 Task: Open Card Accessibility Testing Review in Board Content Marketing E-learning Course Creation and Promotion Strategy to Workspace Business Coaching Services and add a team member Softage.1@softage.net, a label Blue, a checklist Smart City Development, an attachment from your computer, a color Blue and finally, add a card description 'Conduct team training session on active listening and empathy' and a comment 'Given the potential impact of this task on our company culture and values, let us ensure that we approach it with a sense of inclusivity and diversity.'. Add a start date 'Jan 09, 1900' with a due date 'Jan 16, 1900'
Action: Mouse moved to (65, 305)
Screenshot: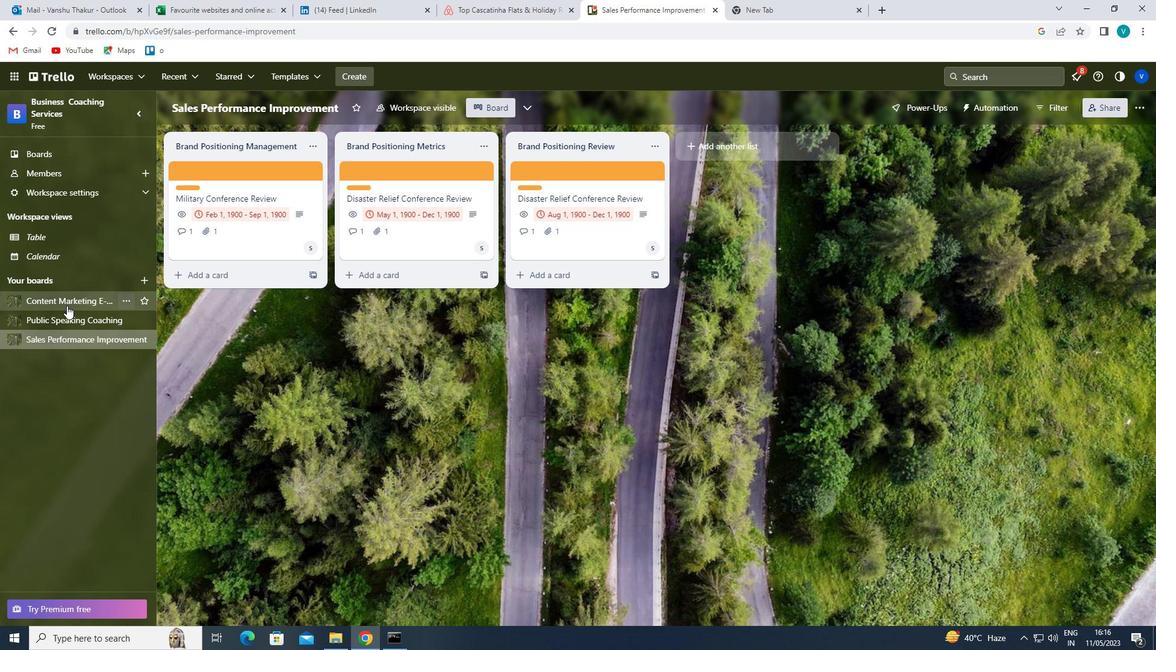 
Action: Mouse pressed left at (65, 305)
Screenshot: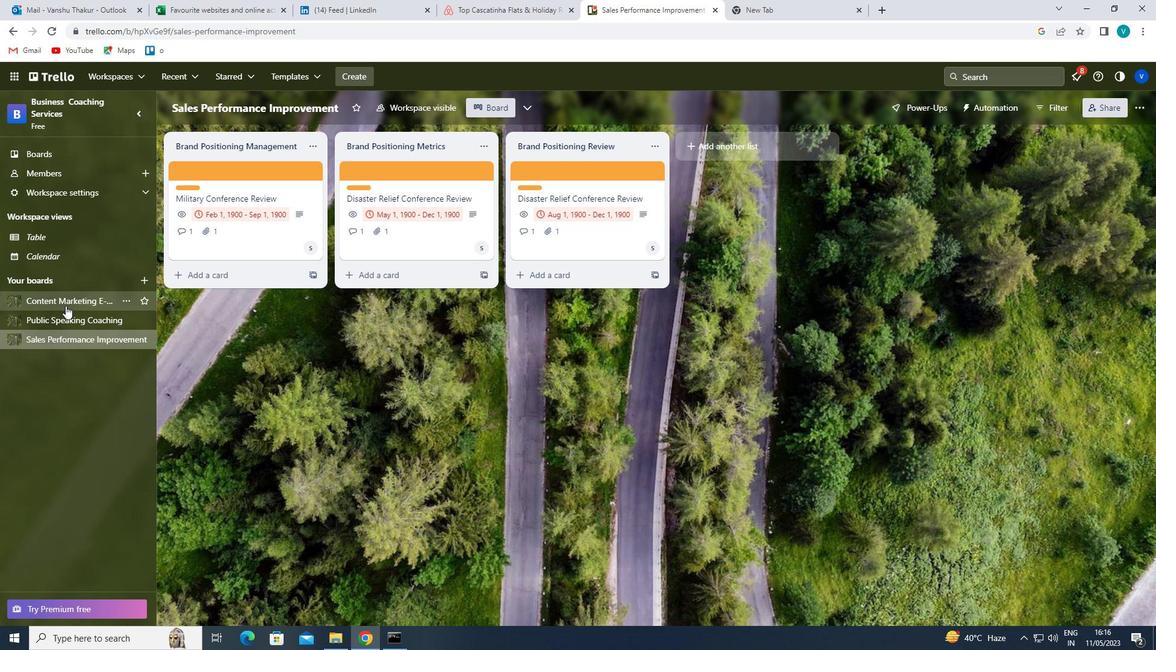 
Action: Mouse moved to (587, 169)
Screenshot: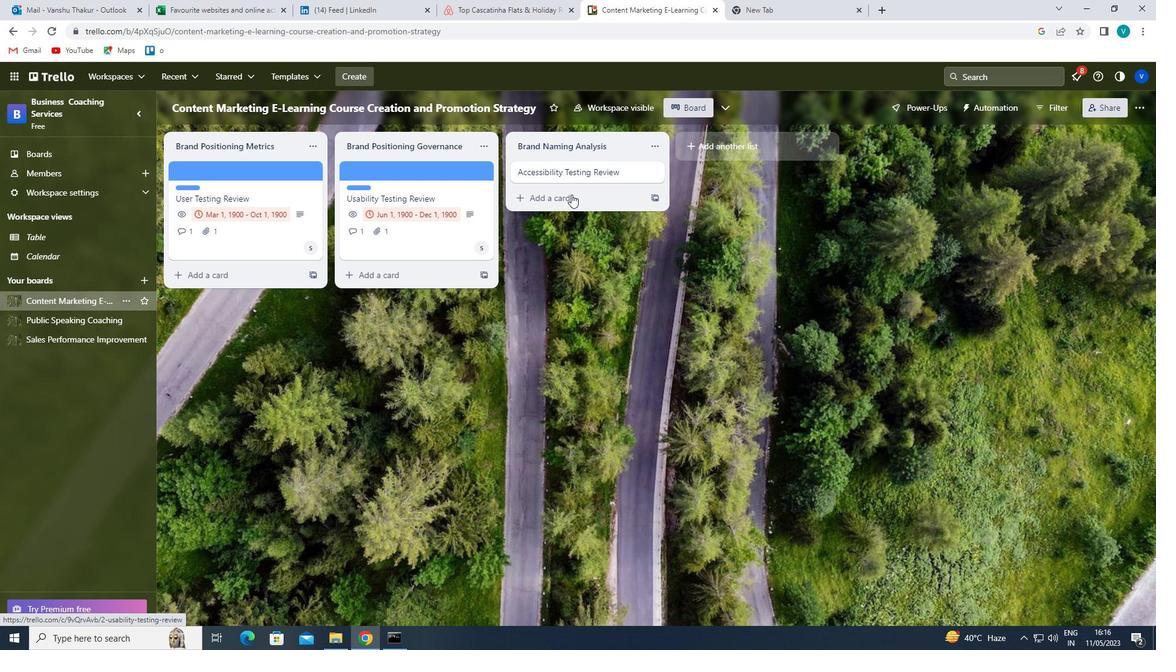 
Action: Mouse pressed left at (587, 169)
Screenshot: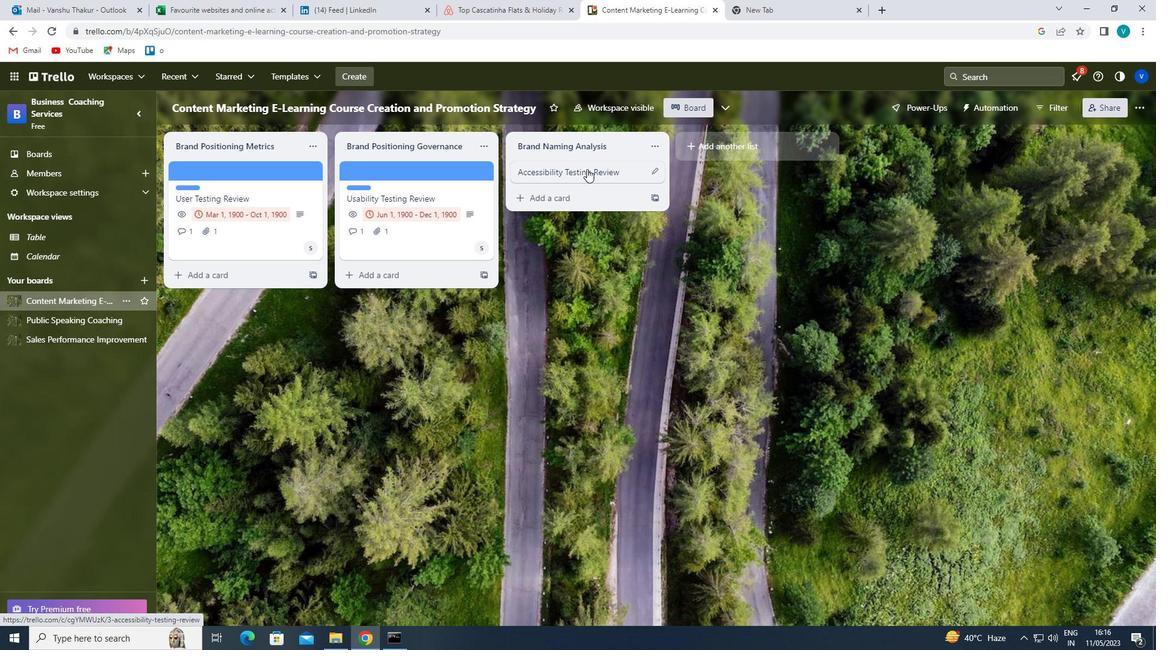 
Action: Mouse moved to (729, 210)
Screenshot: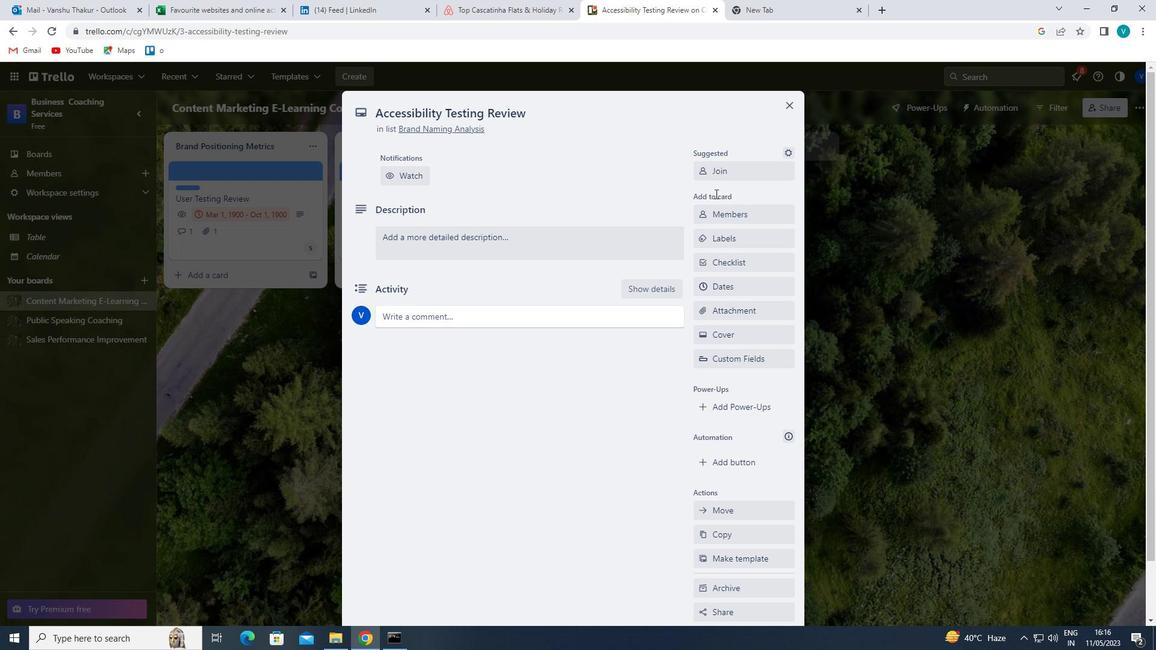
Action: Mouse pressed left at (729, 210)
Screenshot: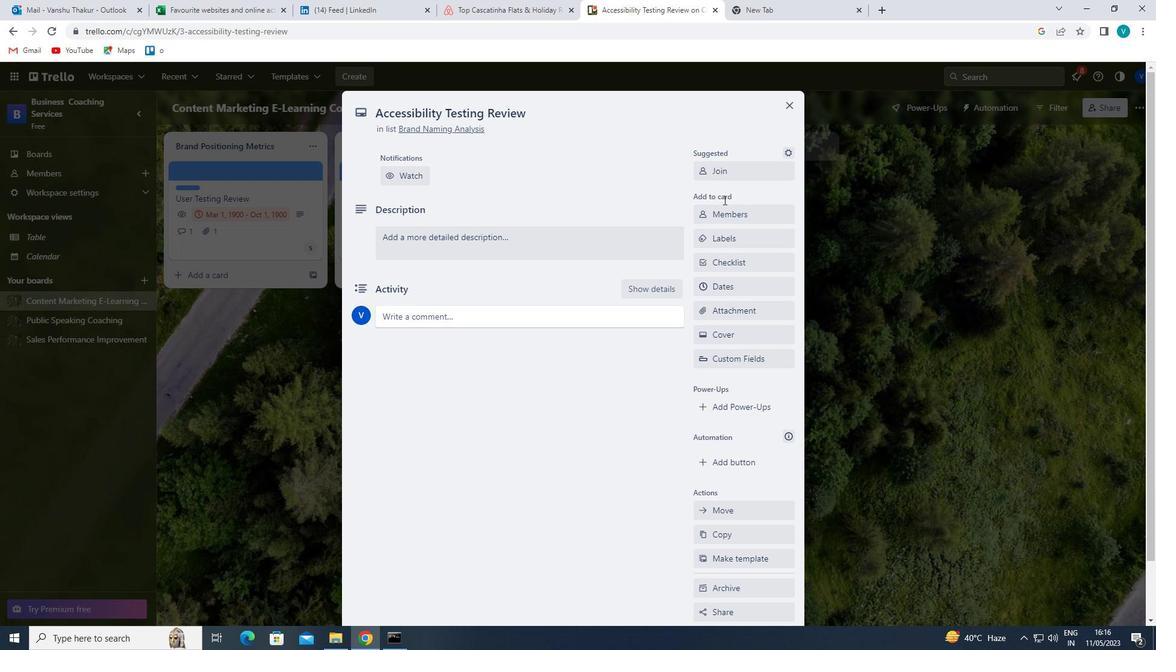 
Action: Mouse moved to (732, 270)
Screenshot: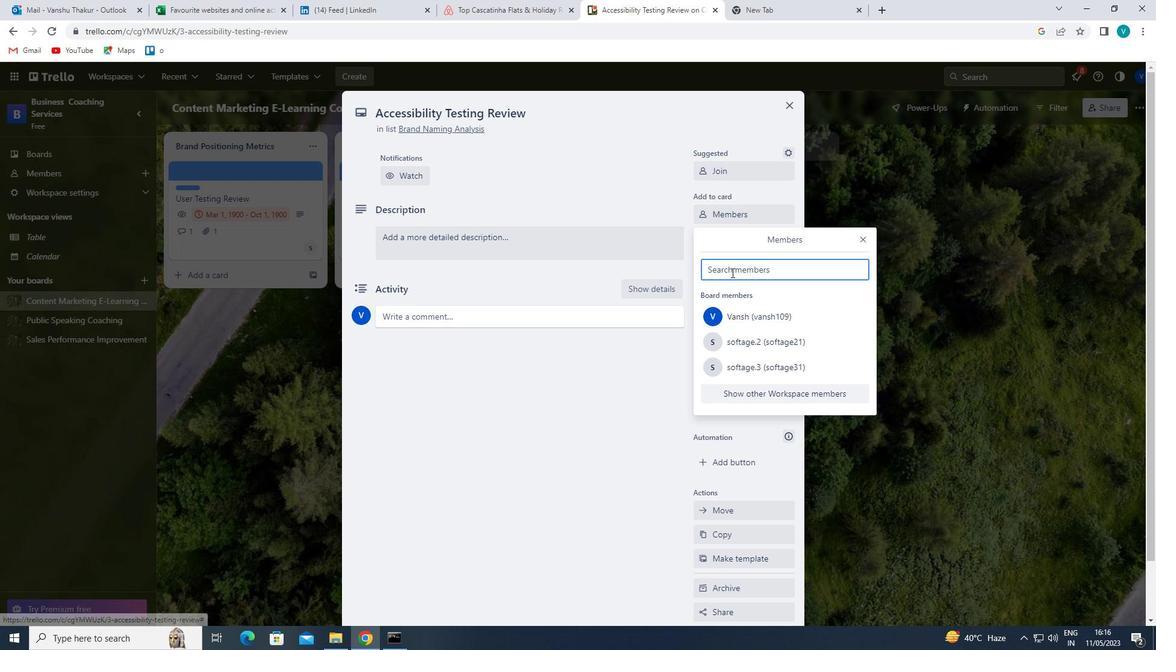 
Action: Mouse pressed left at (732, 270)
Screenshot: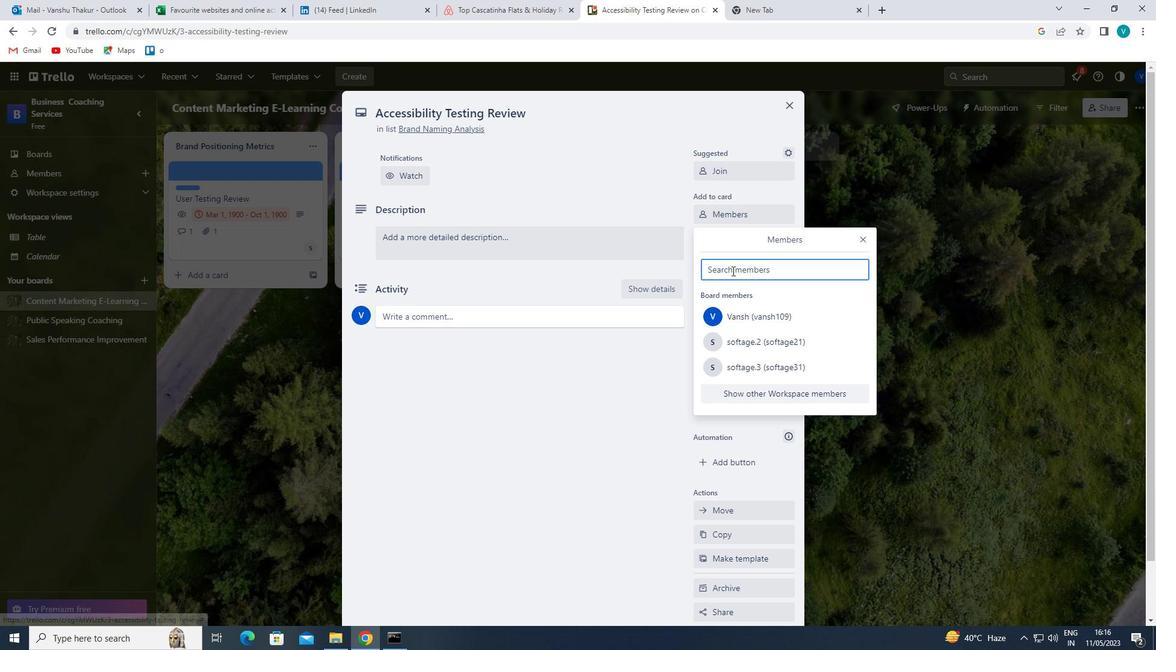 
Action: Key pressed <Key.shift>SOFTAGE
Screenshot: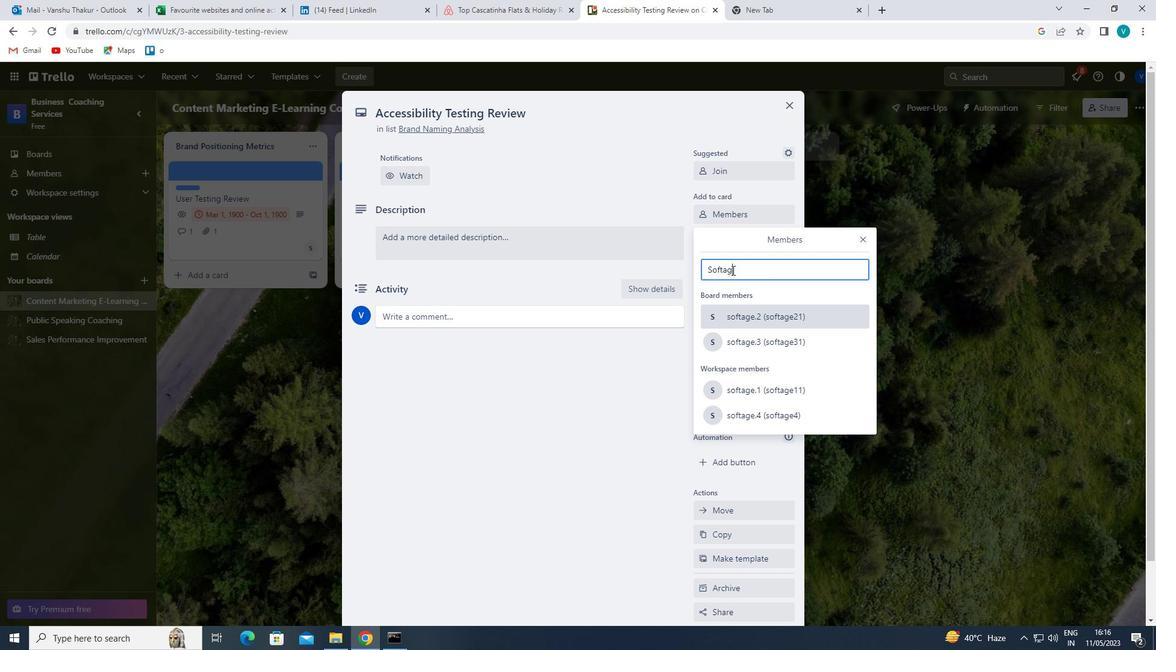 
Action: Mouse moved to (770, 389)
Screenshot: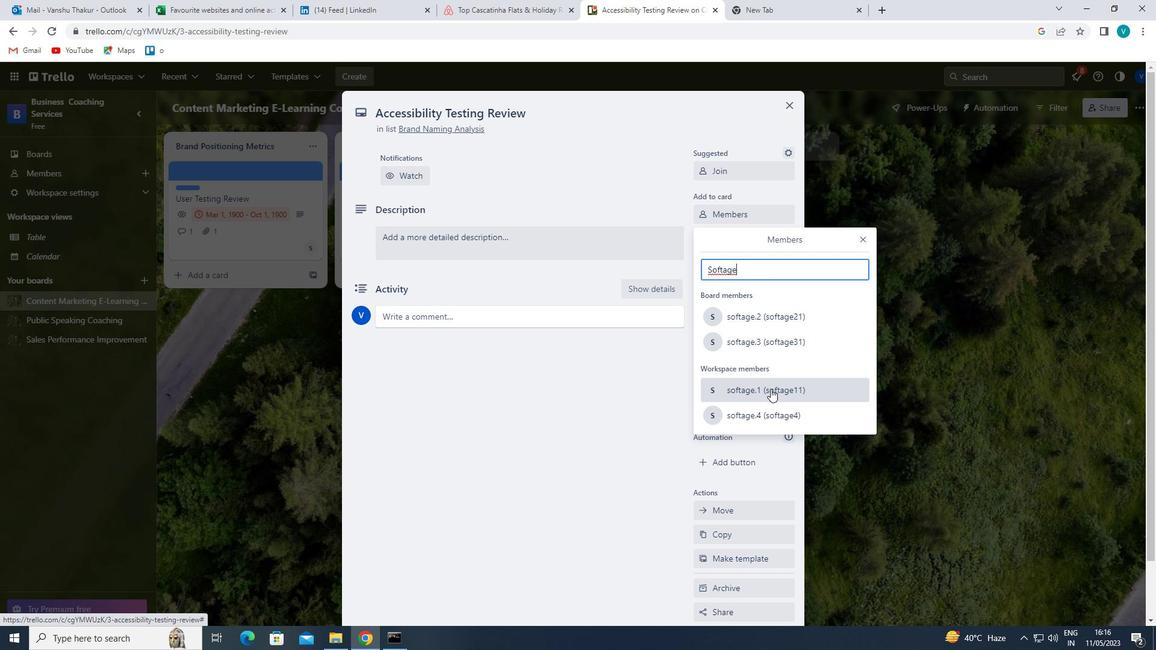 
Action: Mouse pressed left at (770, 389)
Screenshot: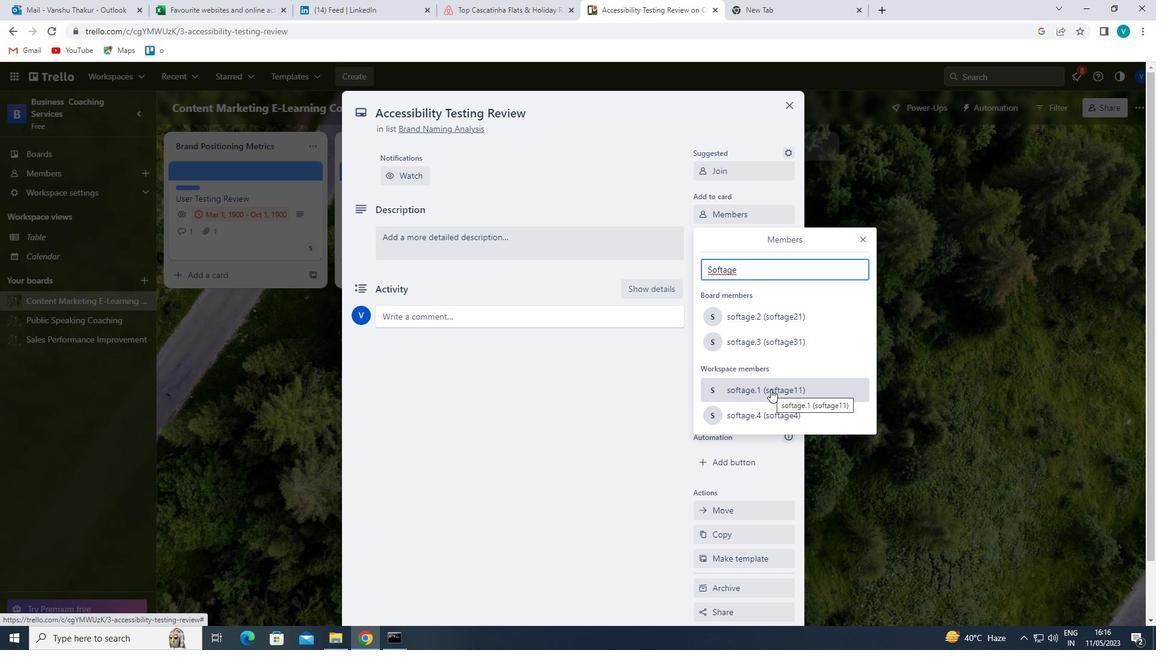 
Action: Mouse moved to (860, 234)
Screenshot: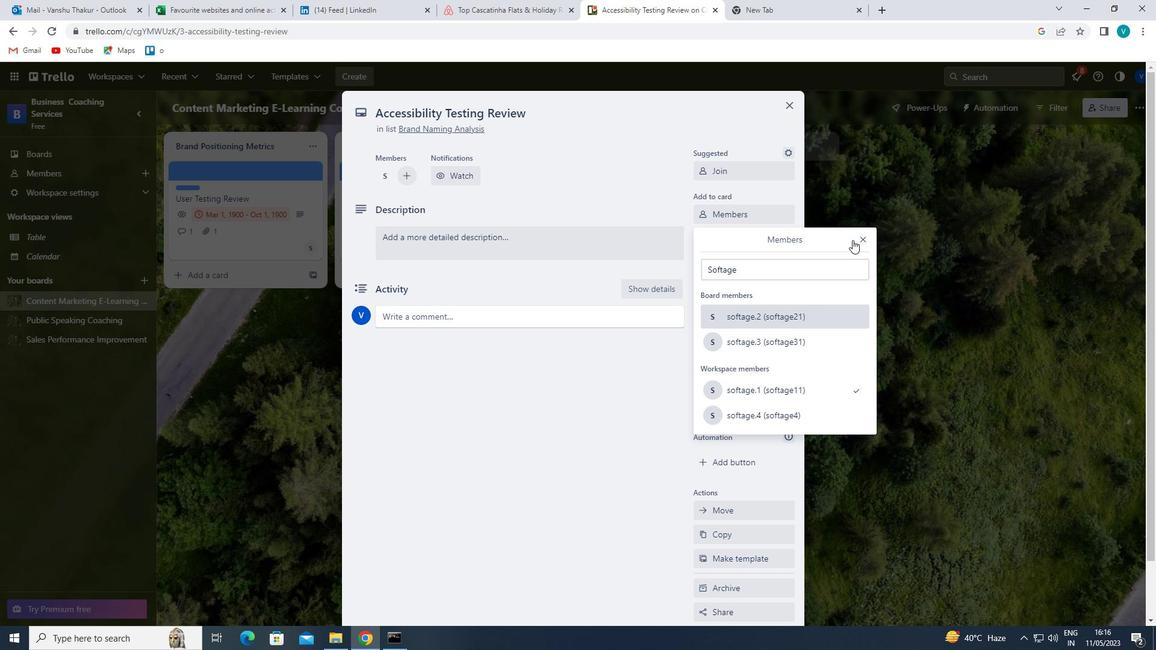 
Action: Mouse pressed left at (860, 234)
Screenshot: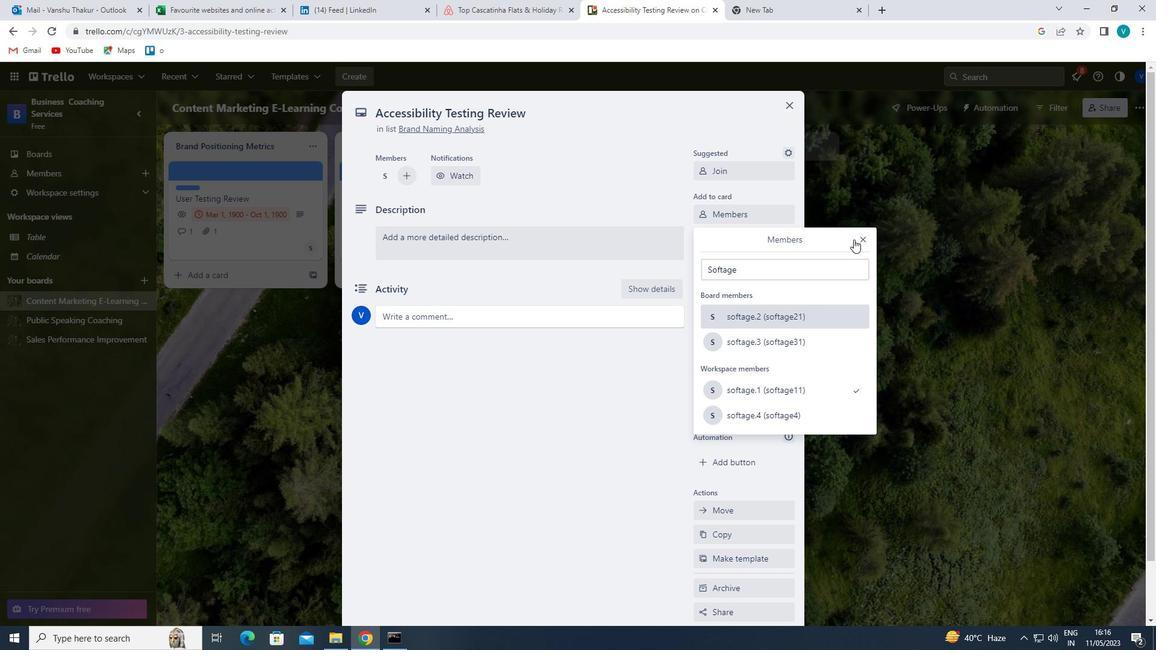 
Action: Mouse moved to (753, 243)
Screenshot: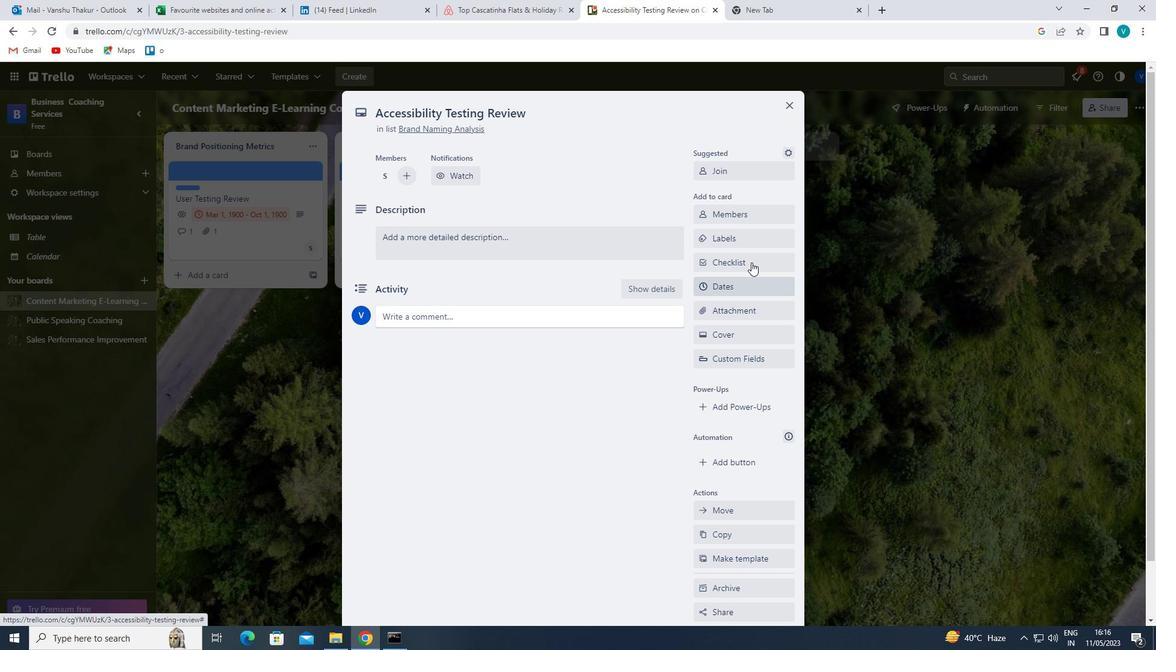 
Action: Mouse pressed left at (753, 243)
Screenshot: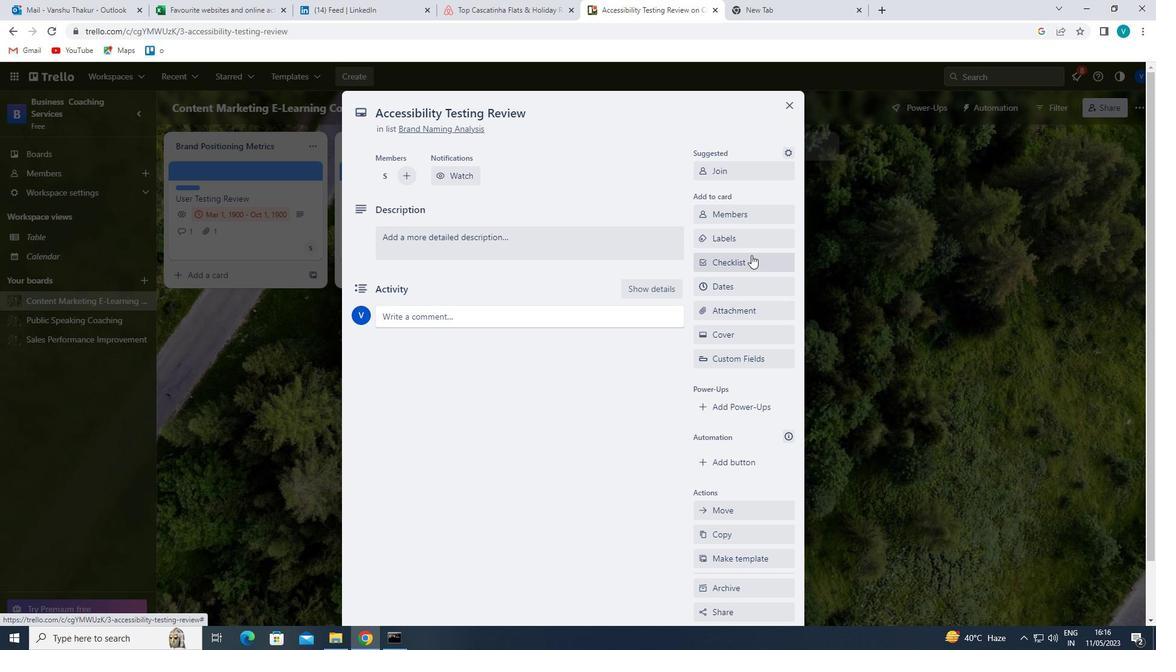 
Action: Mouse moved to (765, 438)
Screenshot: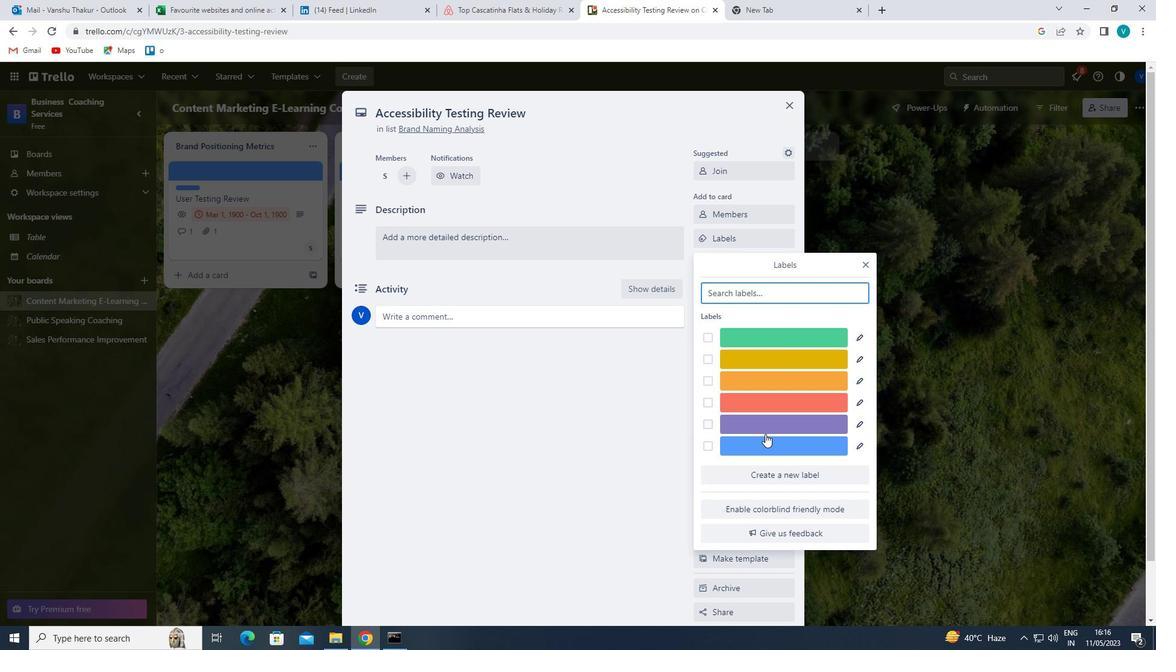 
Action: Mouse pressed left at (765, 438)
Screenshot: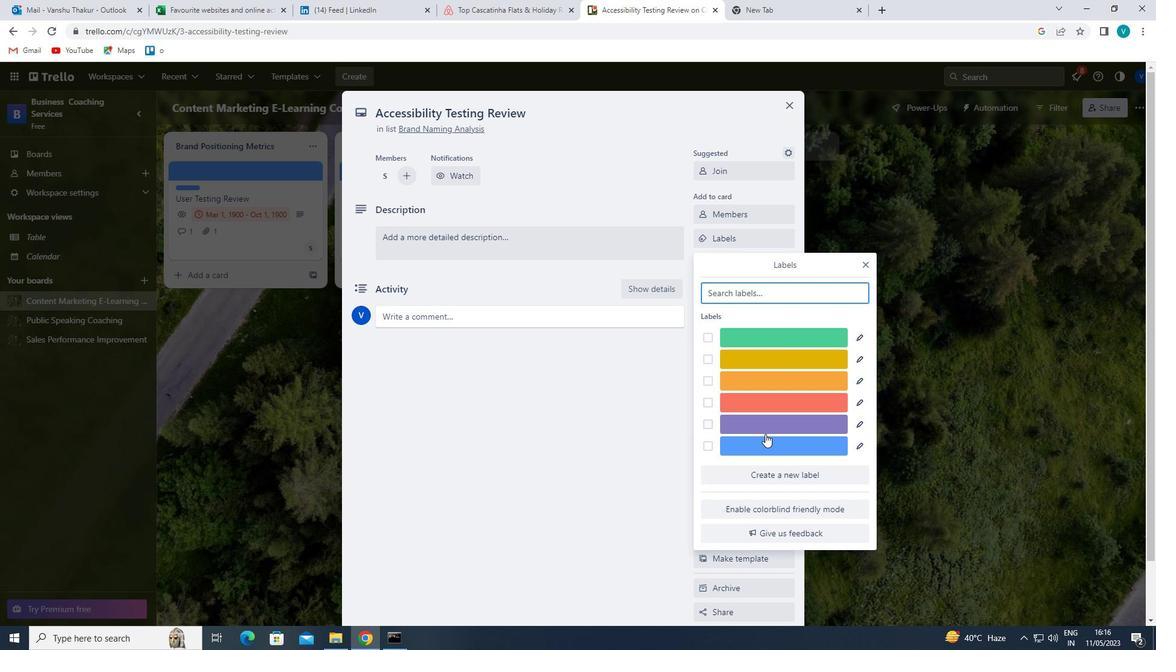 
Action: Mouse moved to (865, 264)
Screenshot: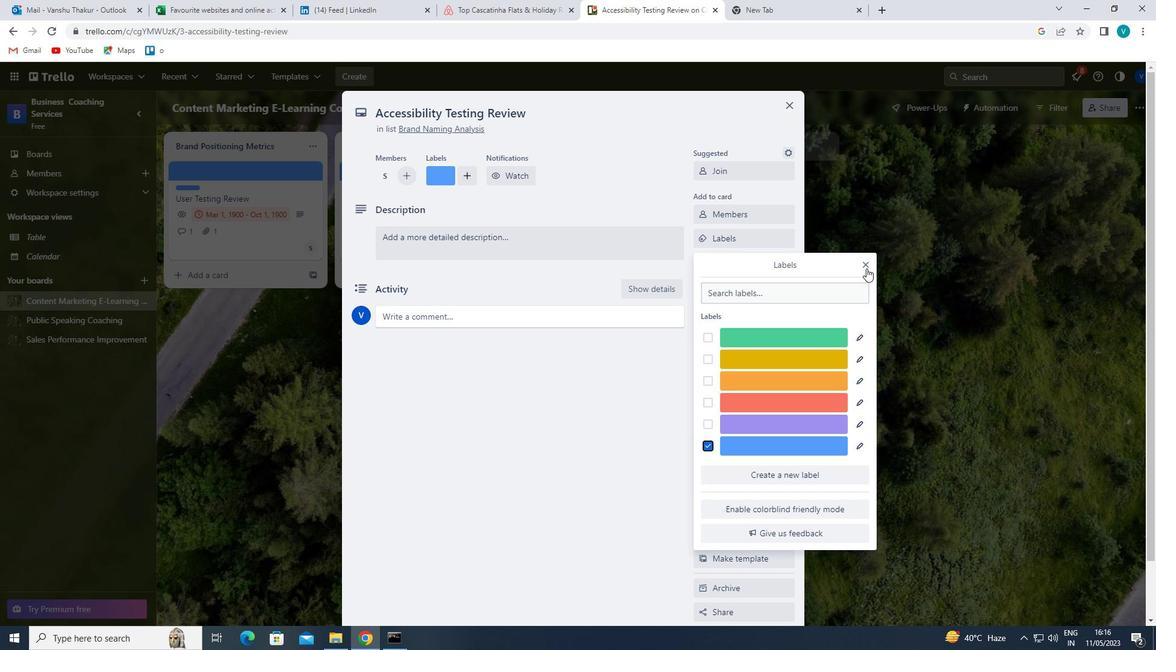 
Action: Mouse pressed left at (865, 264)
Screenshot: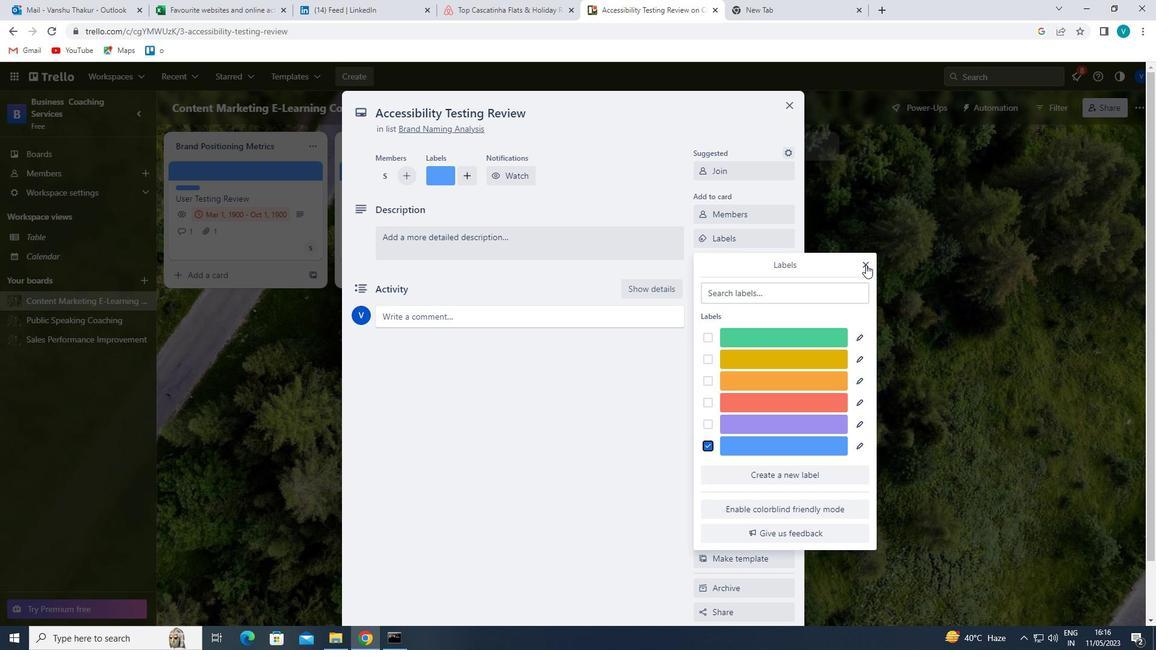 
Action: Mouse moved to (764, 264)
Screenshot: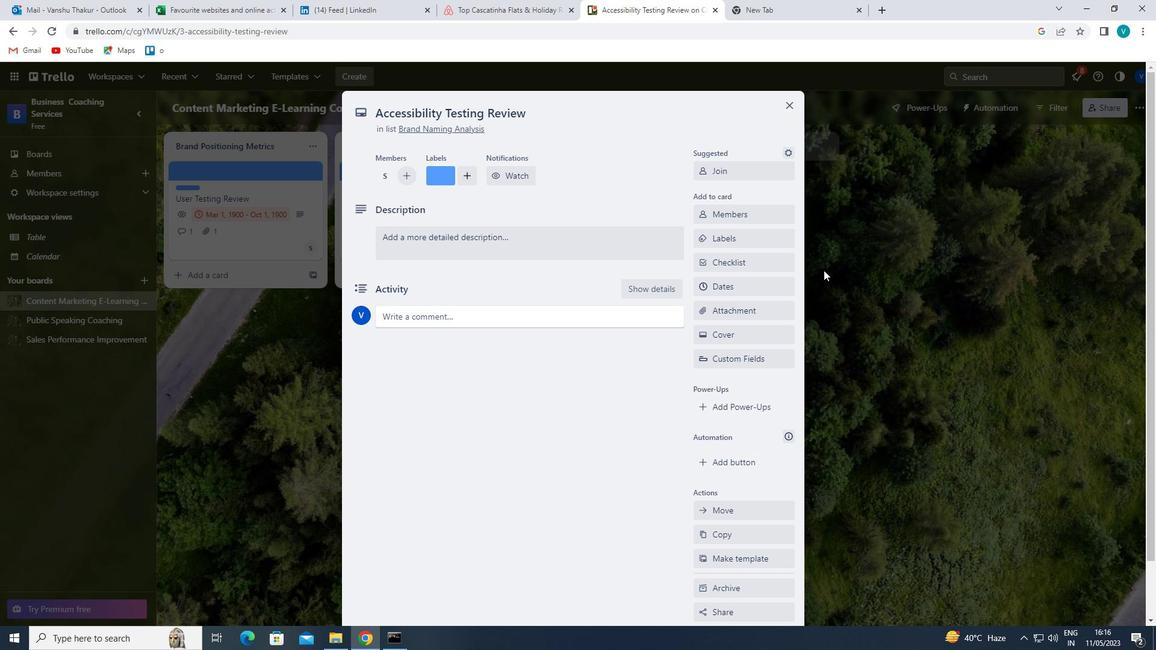 
Action: Mouse pressed left at (764, 264)
Screenshot: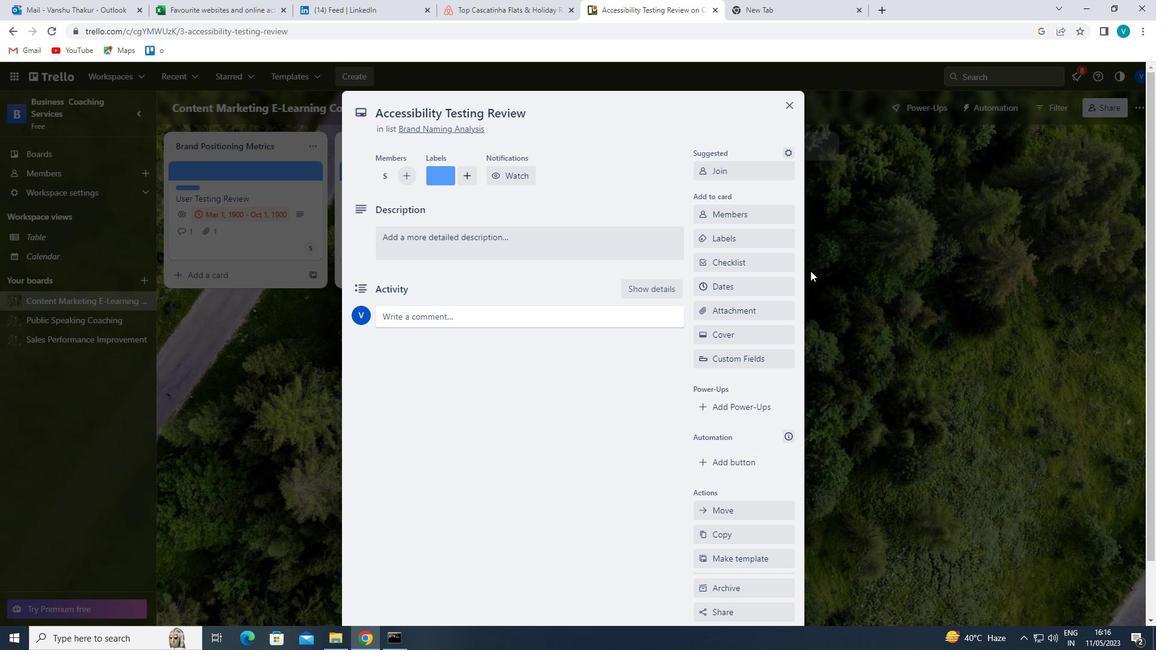 
Action: Mouse moved to (751, 311)
Screenshot: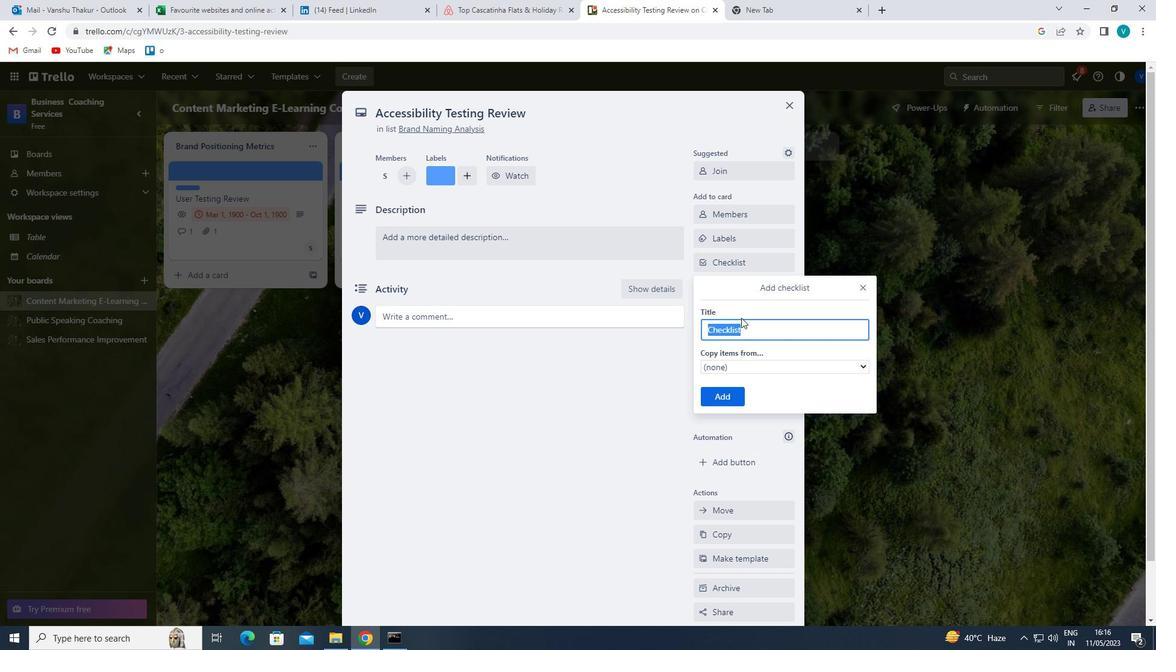 
Action: Key pressed <Key.shift>SMART
Screenshot: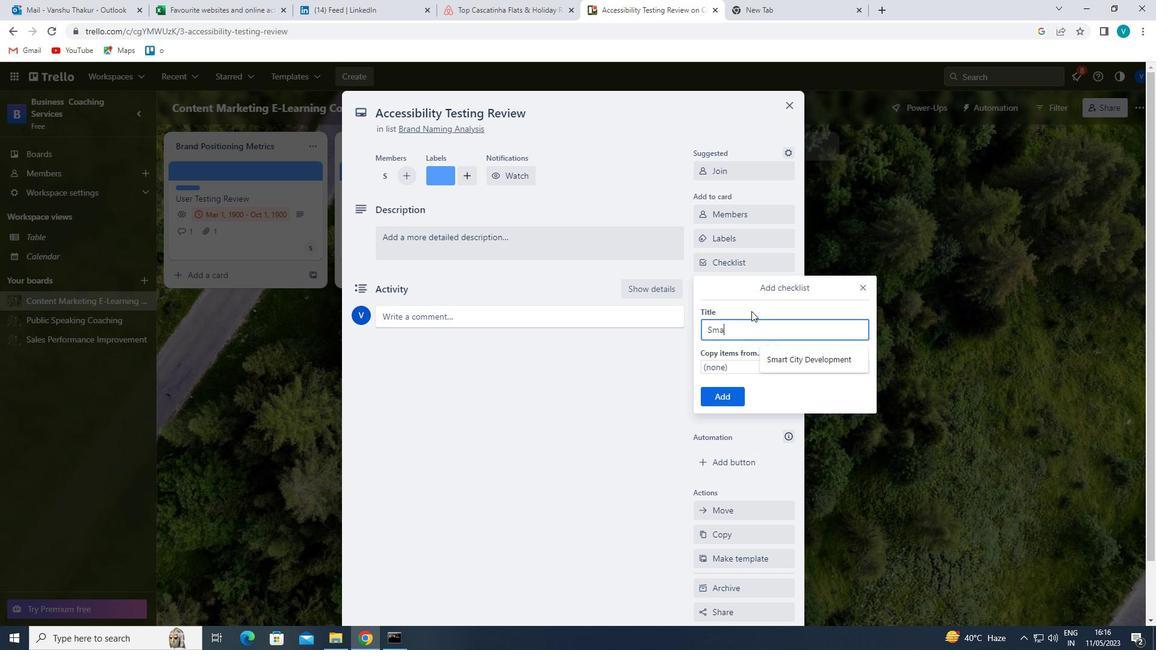
Action: Mouse moved to (786, 355)
Screenshot: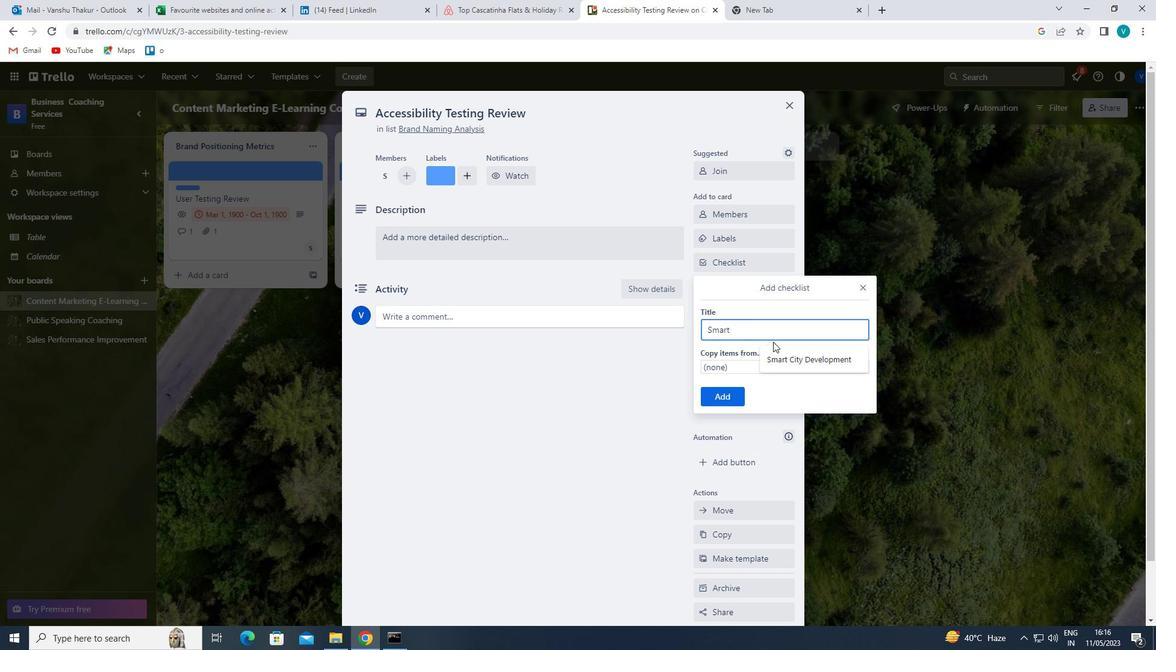 
Action: Mouse pressed left at (786, 355)
Screenshot: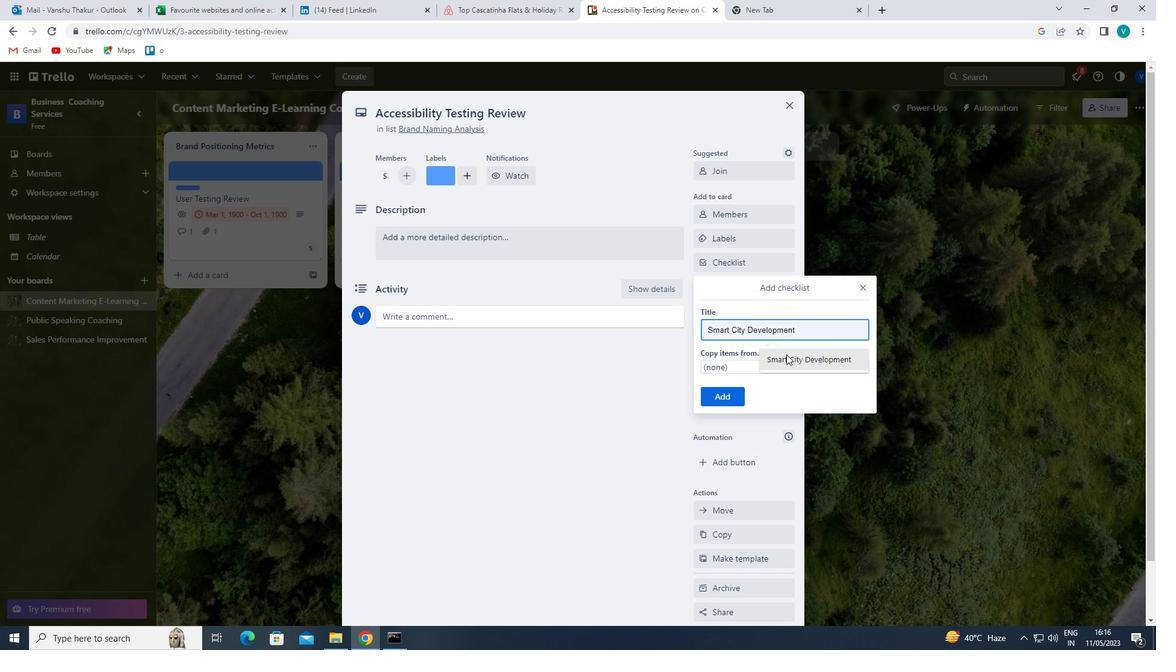 
Action: Mouse moved to (732, 400)
Screenshot: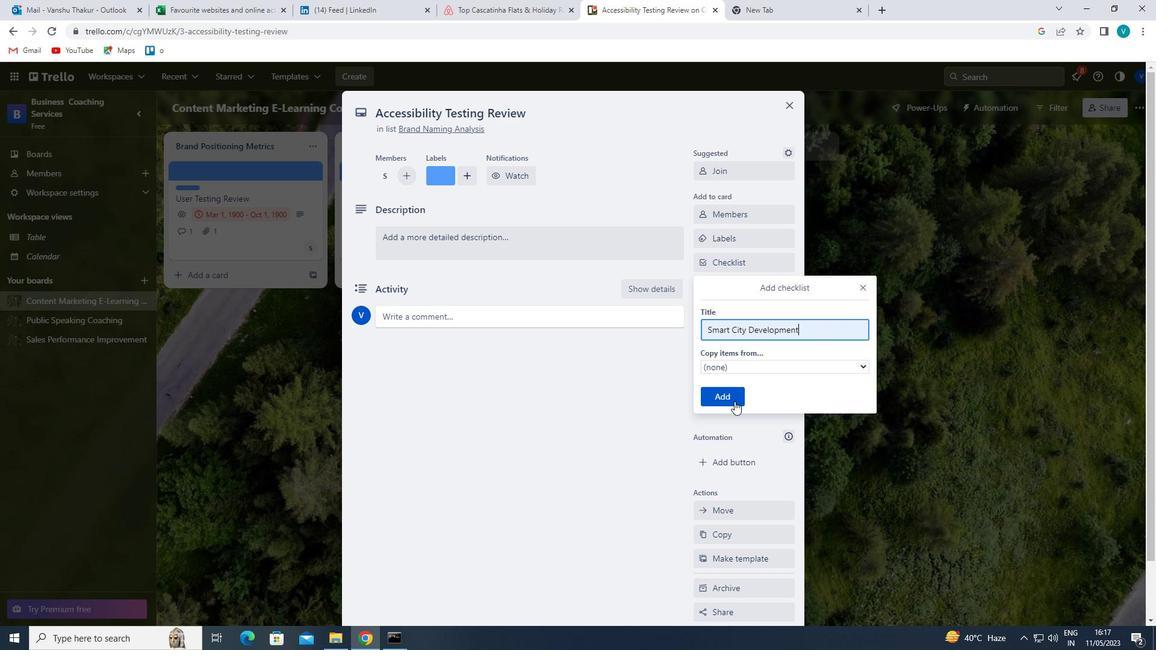 
Action: Mouse pressed left at (732, 400)
Screenshot: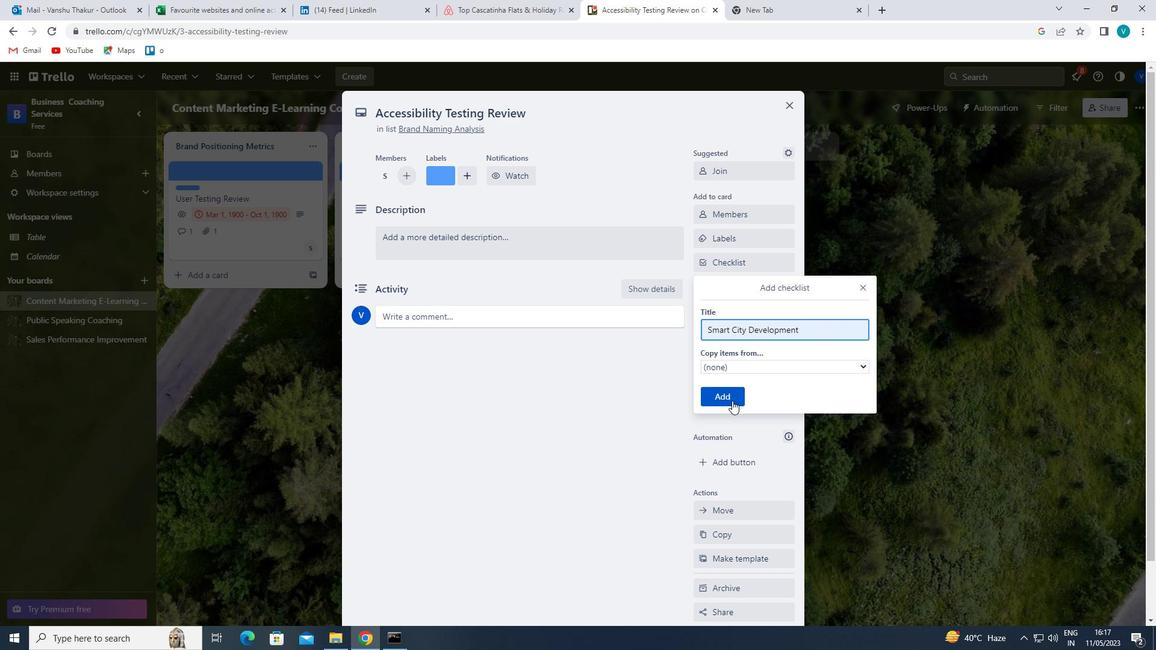 
Action: Mouse moved to (732, 312)
Screenshot: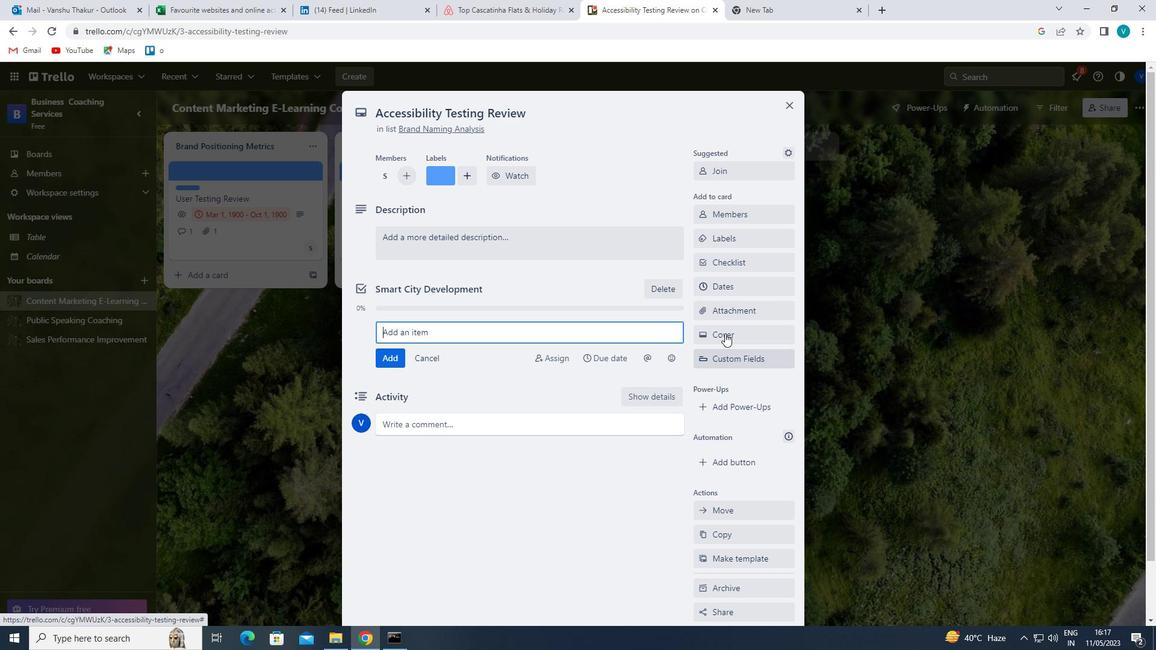 
Action: Mouse pressed left at (732, 312)
Screenshot: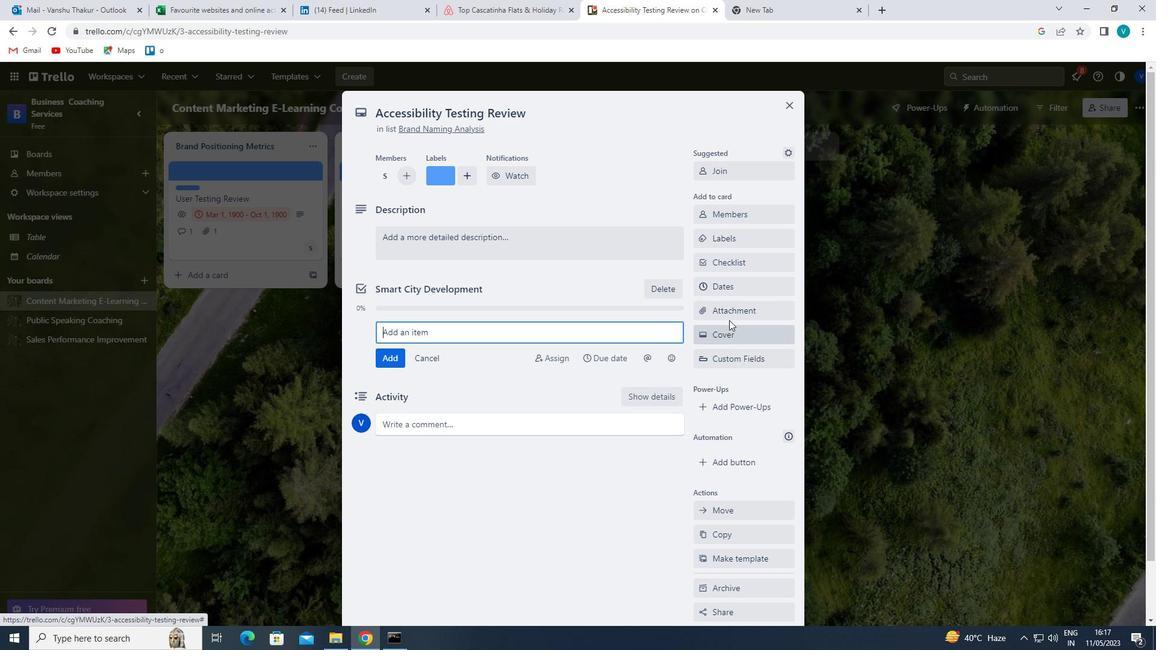 
Action: Mouse moved to (721, 360)
Screenshot: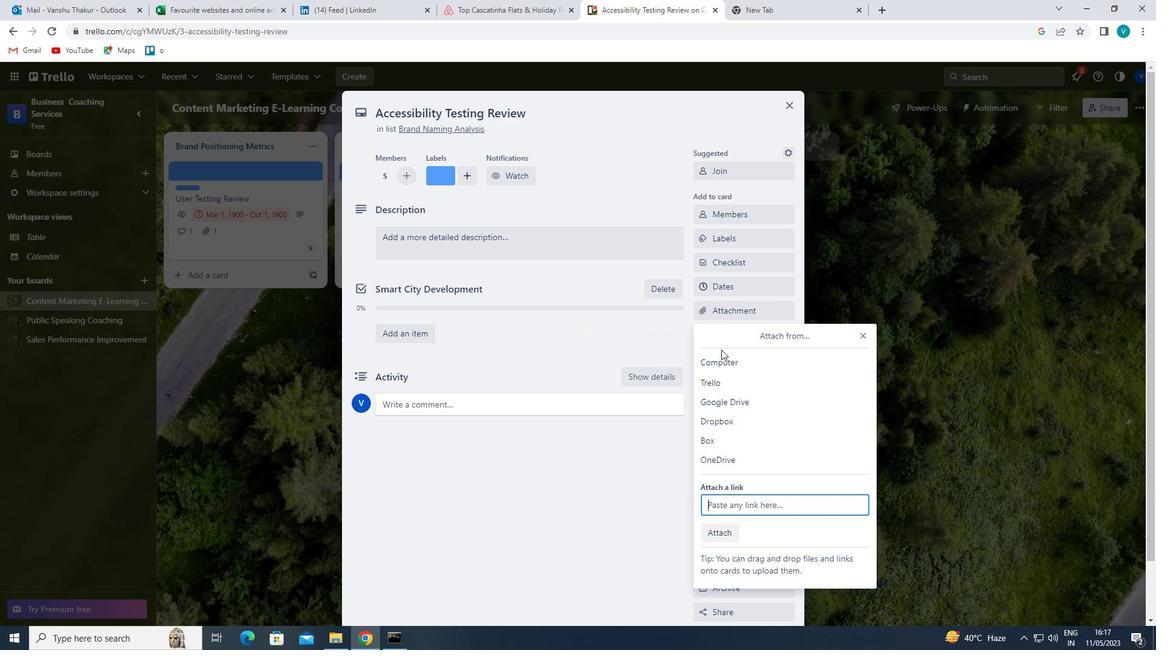 
Action: Mouse pressed left at (721, 360)
Screenshot: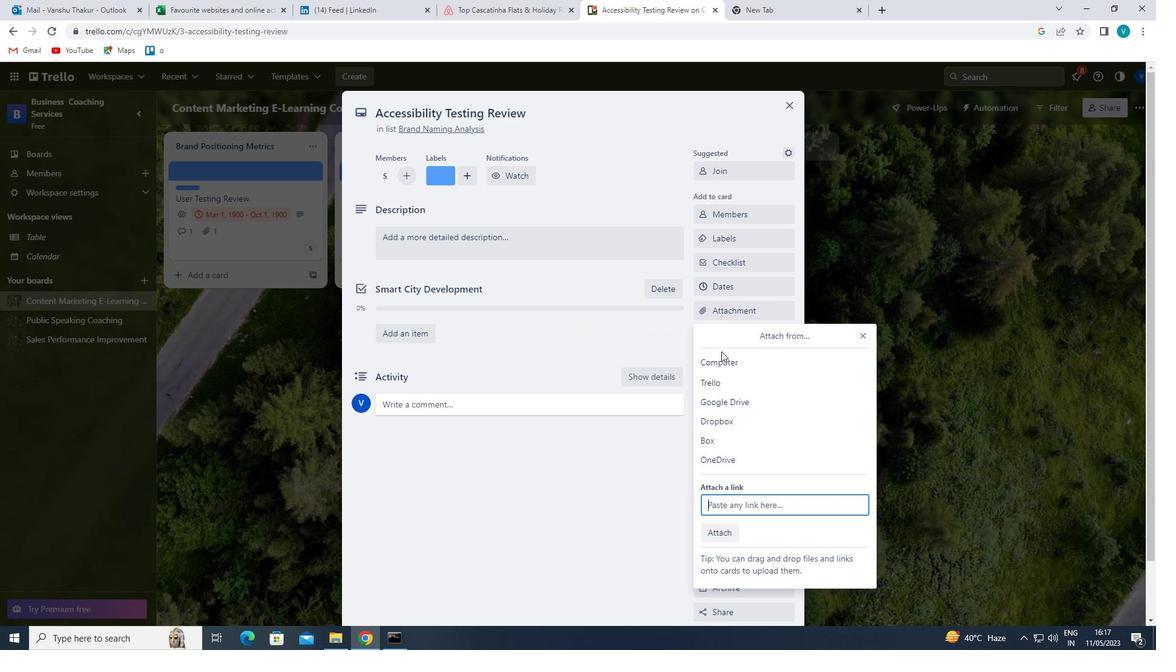 
Action: Mouse moved to (237, 182)
Screenshot: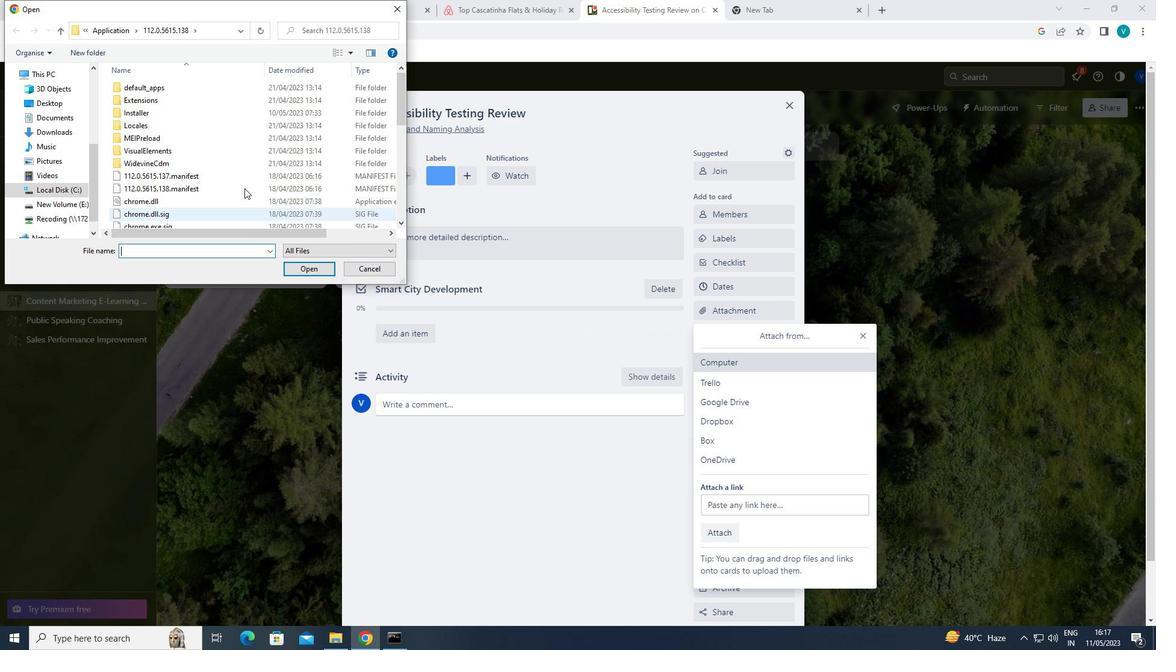
Action: Mouse scrolled (237, 181) with delta (0, 0)
Screenshot: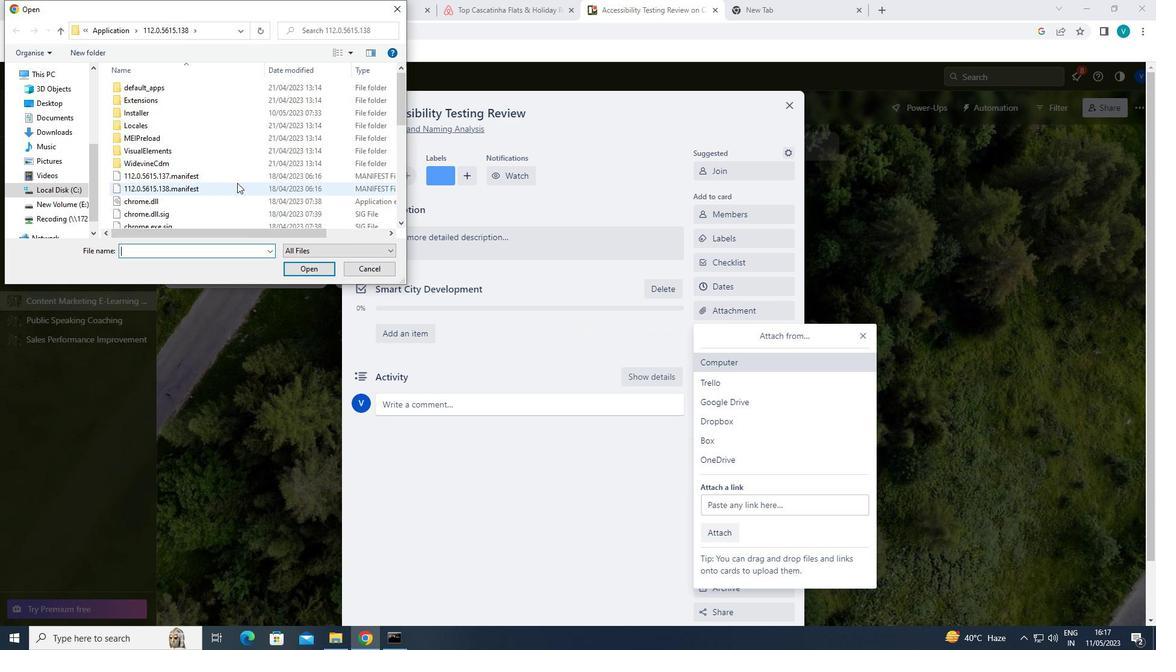 
Action: Mouse moved to (237, 183)
Screenshot: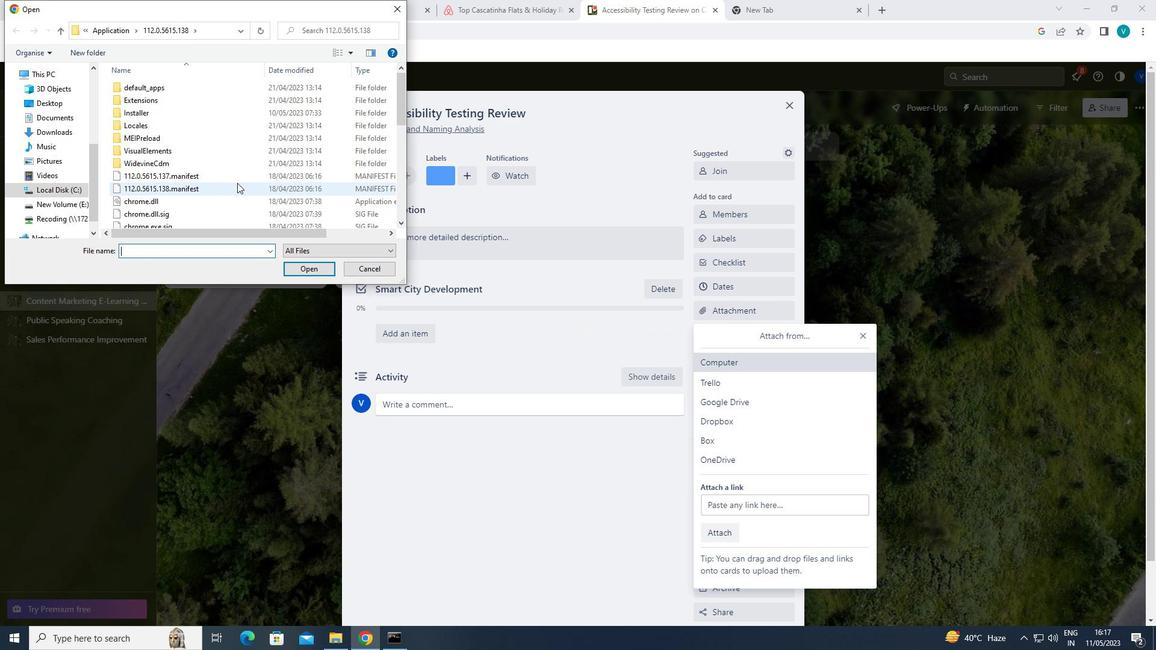 
Action: Mouse pressed left at (237, 183)
Screenshot: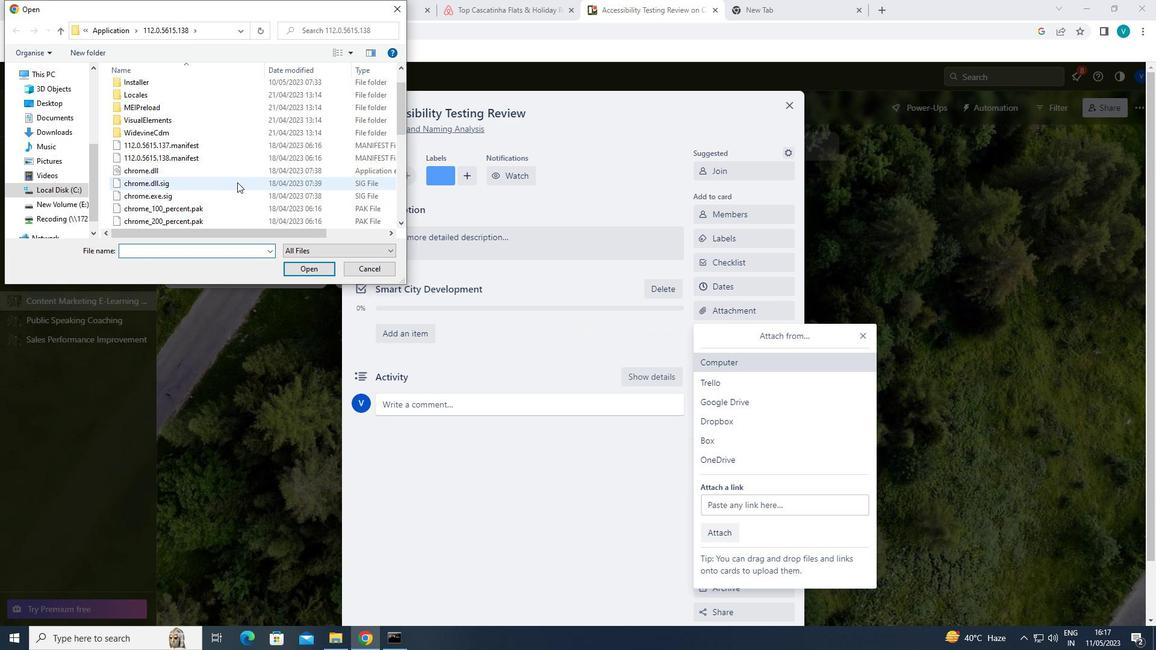 
Action: Mouse moved to (296, 267)
Screenshot: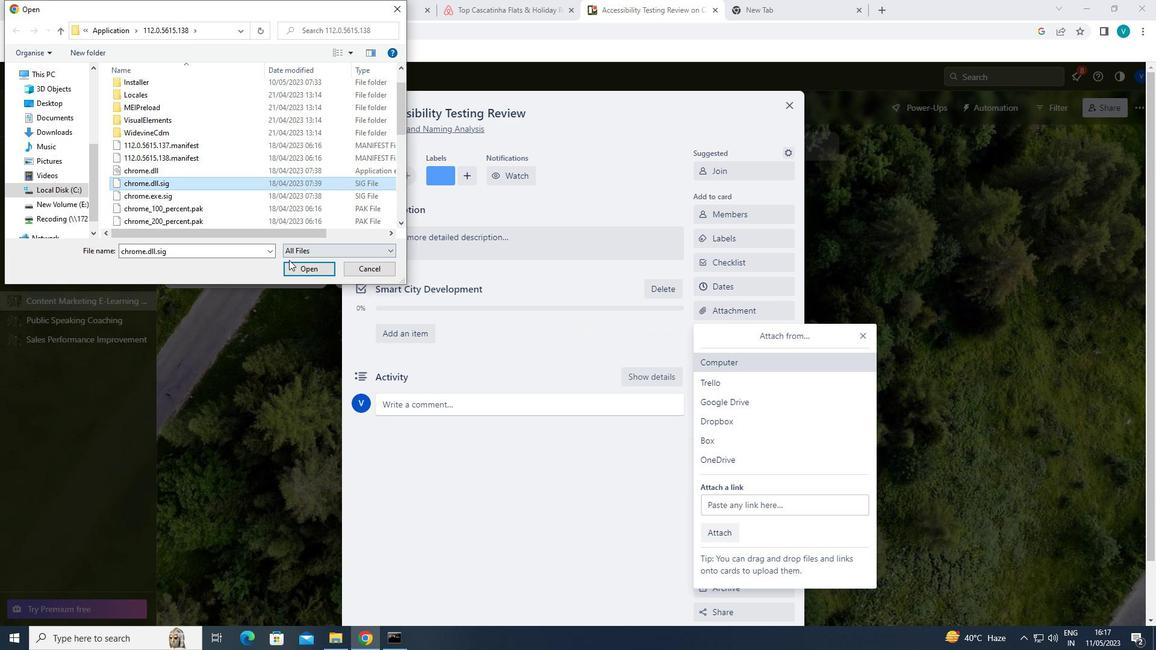 
Action: Mouse pressed left at (296, 267)
Screenshot: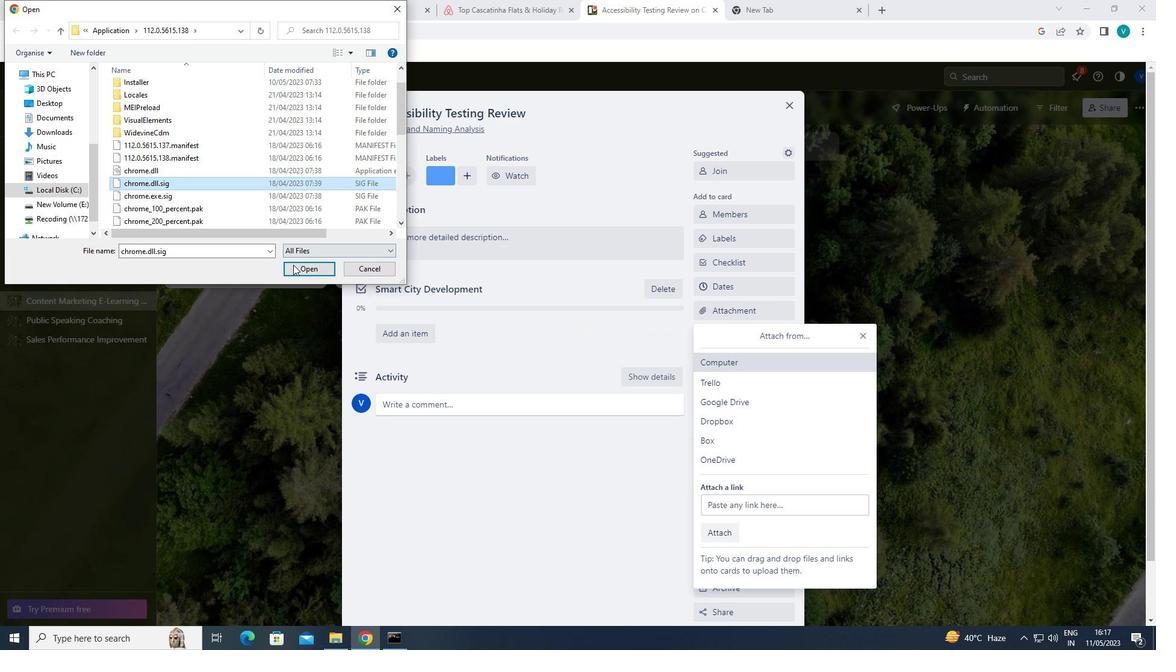 
Action: Mouse moved to (709, 337)
Screenshot: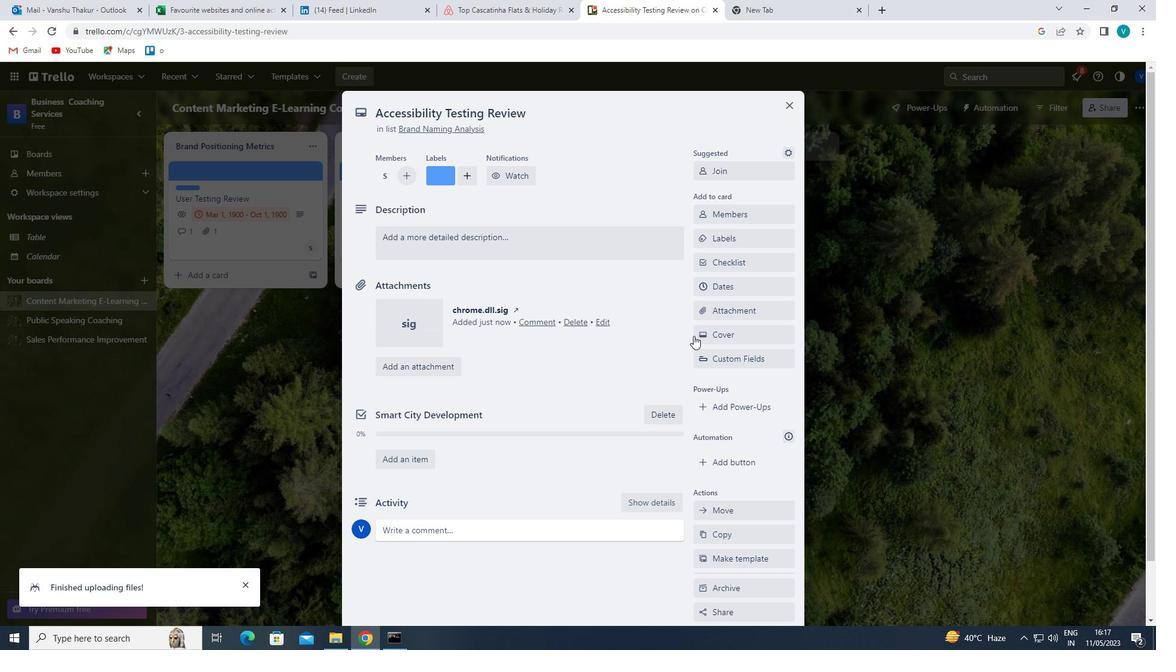 
Action: Mouse pressed left at (709, 337)
Screenshot: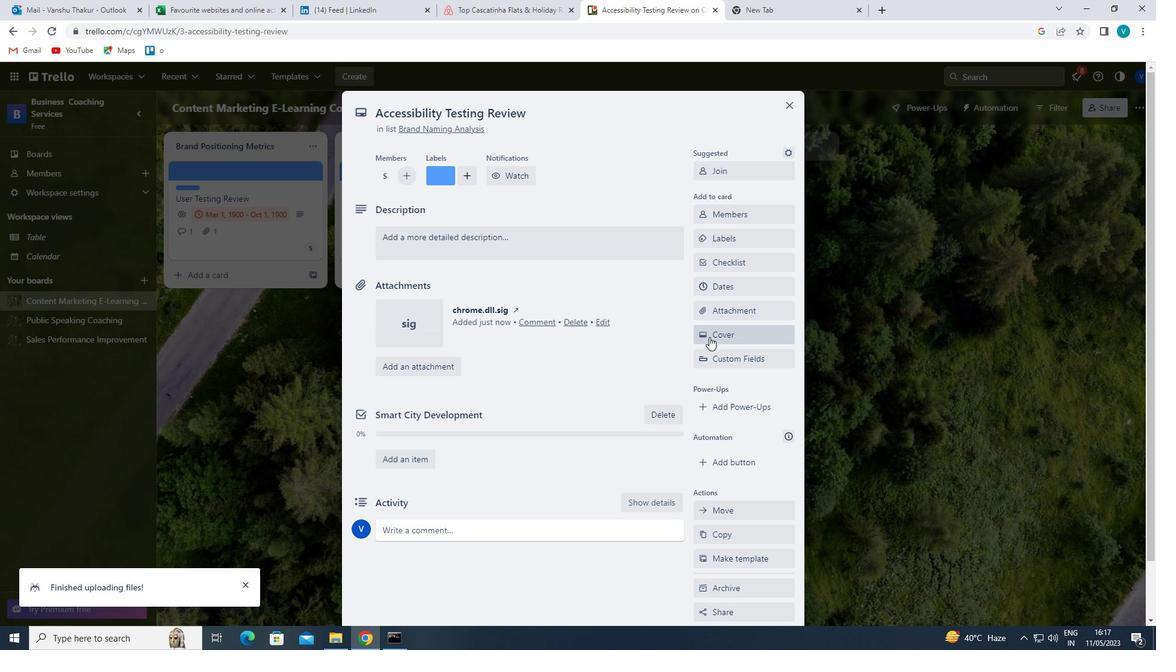 
Action: Mouse moved to (704, 402)
Screenshot: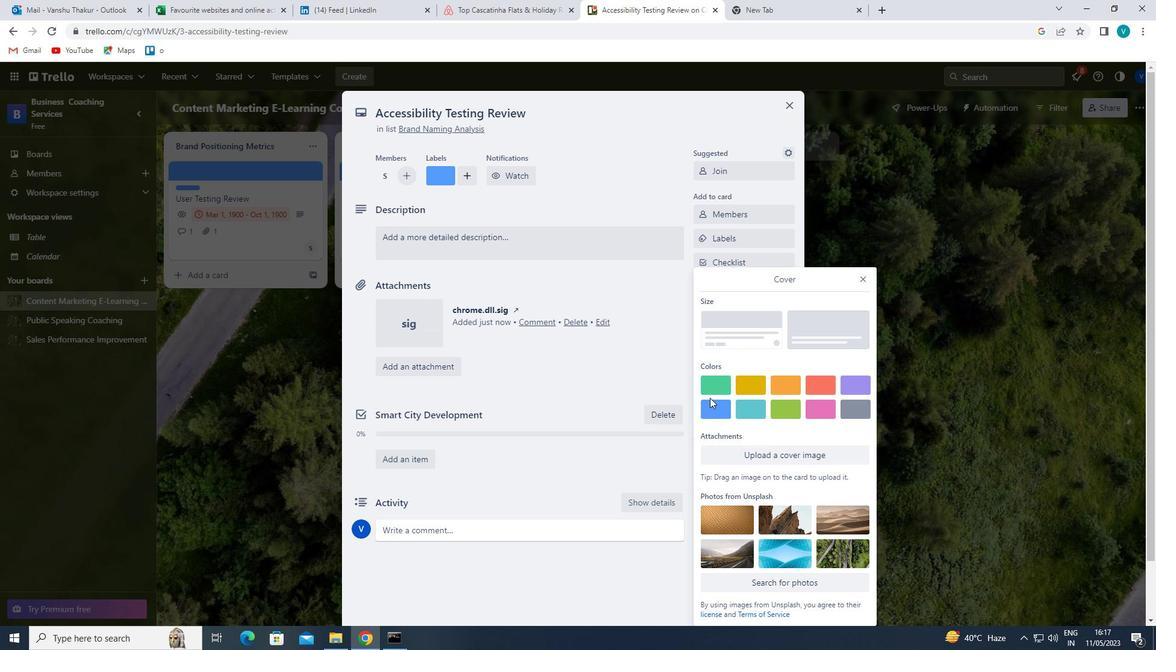 
Action: Mouse pressed left at (704, 402)
Screenshot: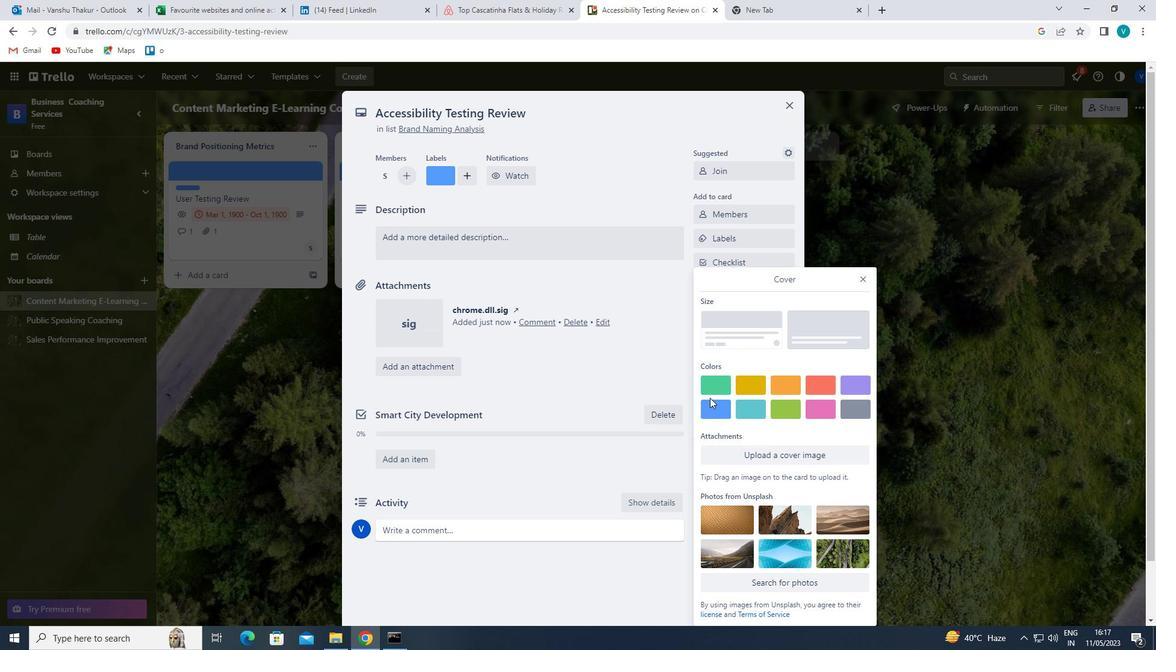 
Action: Mouse moved to (862, 255)
Screenshot: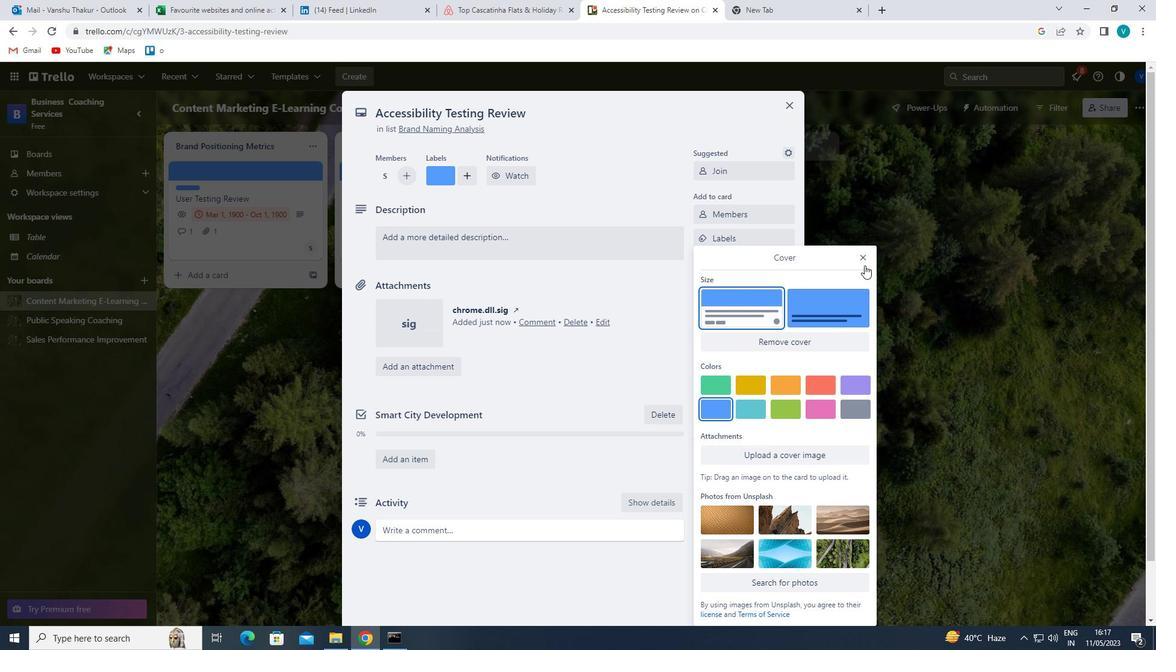 
Action: Mouse pressed left at (862, 255)
Screenshot: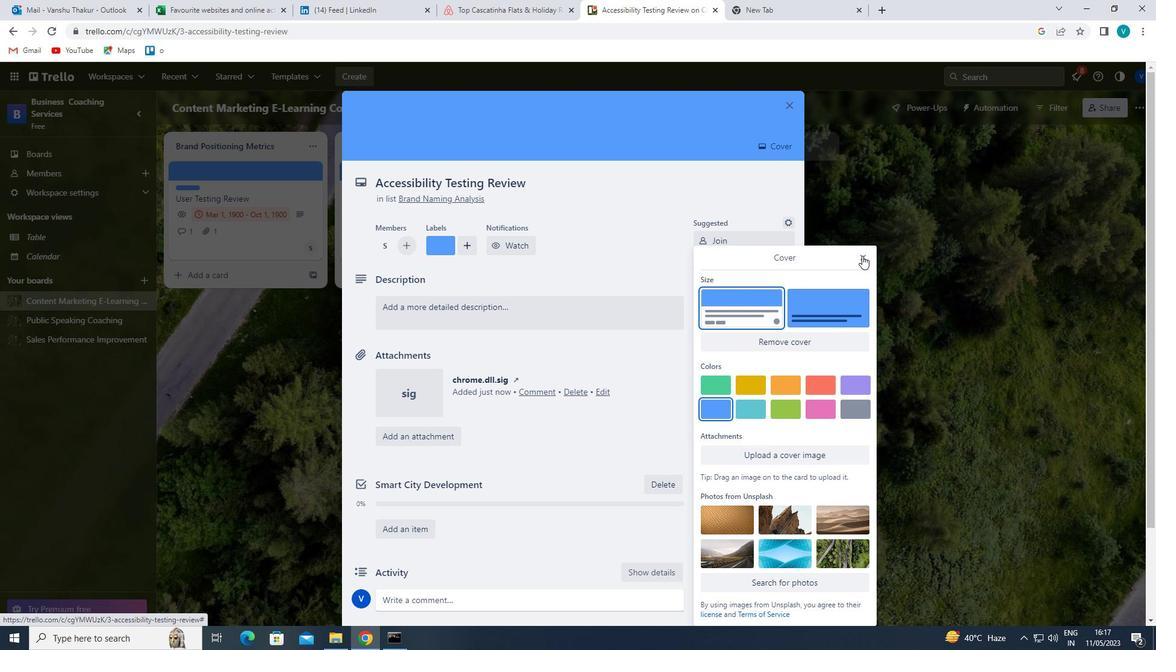 
Action: Mouse moved to (488, 299)
Screenshot: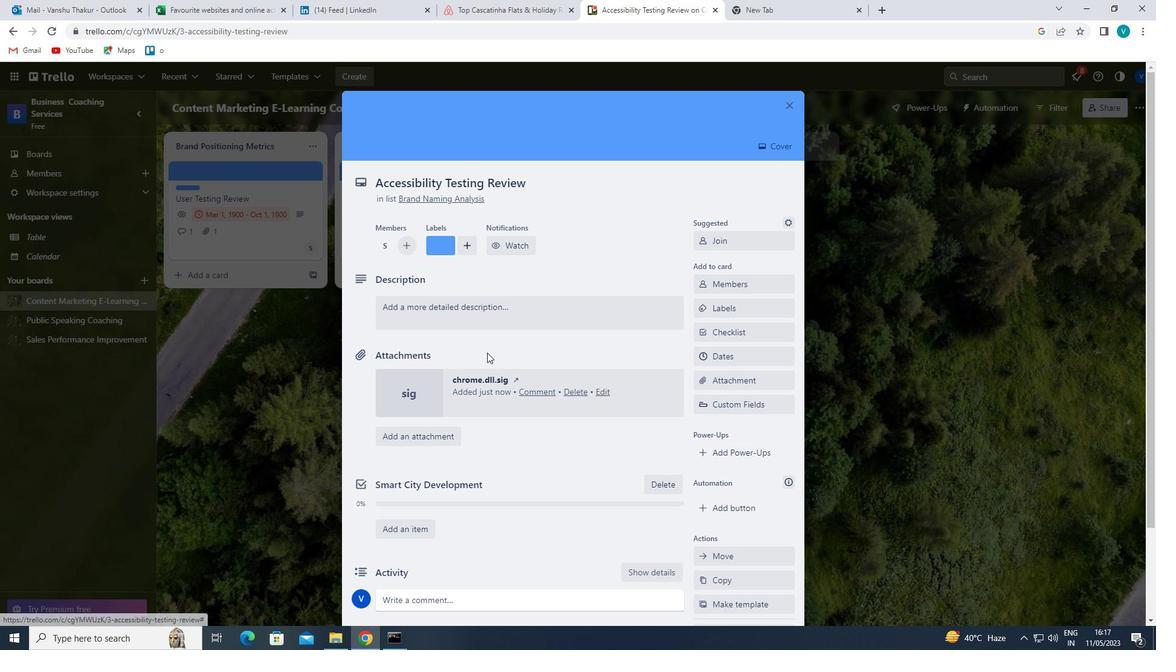 
Action: Mouse pressed left at (488, 299)
Screenshot: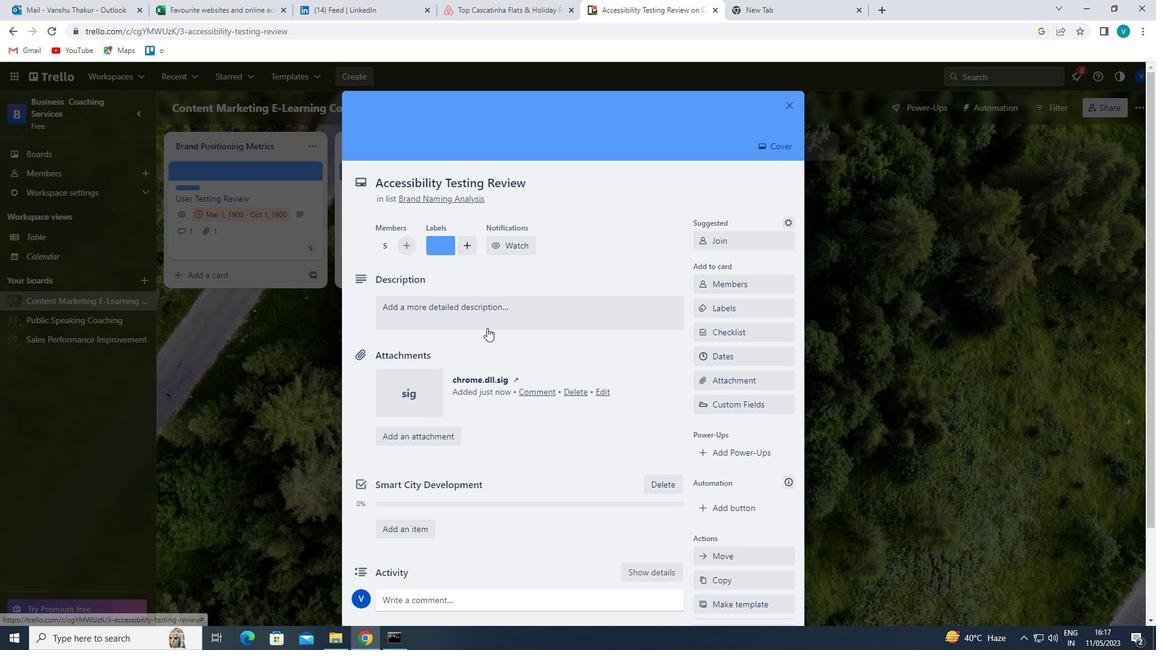 
Action: Key pressed '<Key.shift>CONDUCT<Key.space>TEAM<Key.space>TRAINING<Key.space>VALUES,<Key.space>LET<Key.space>US<Key.space>ENSURE<Key.space>THAT<Key.space>E<Key.backspace>WE<Key.space>APPROACH<Key.space>IT<Key.space>WITH<Key.space>A<Key.space>SENSE<Key.space>OF<Key.space>INCLUSIVITY<Key.space>AND<Key.space>DIVERSITY.'
Screenshot: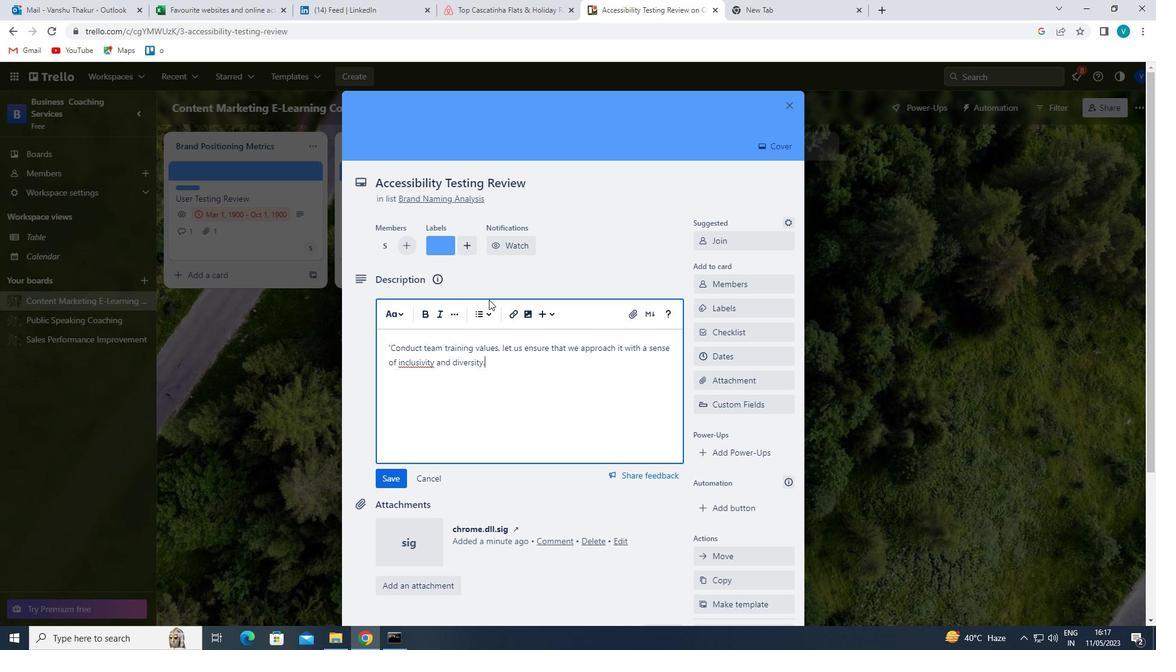 
Action: Mouse moved to (387, 482)
Screenshot: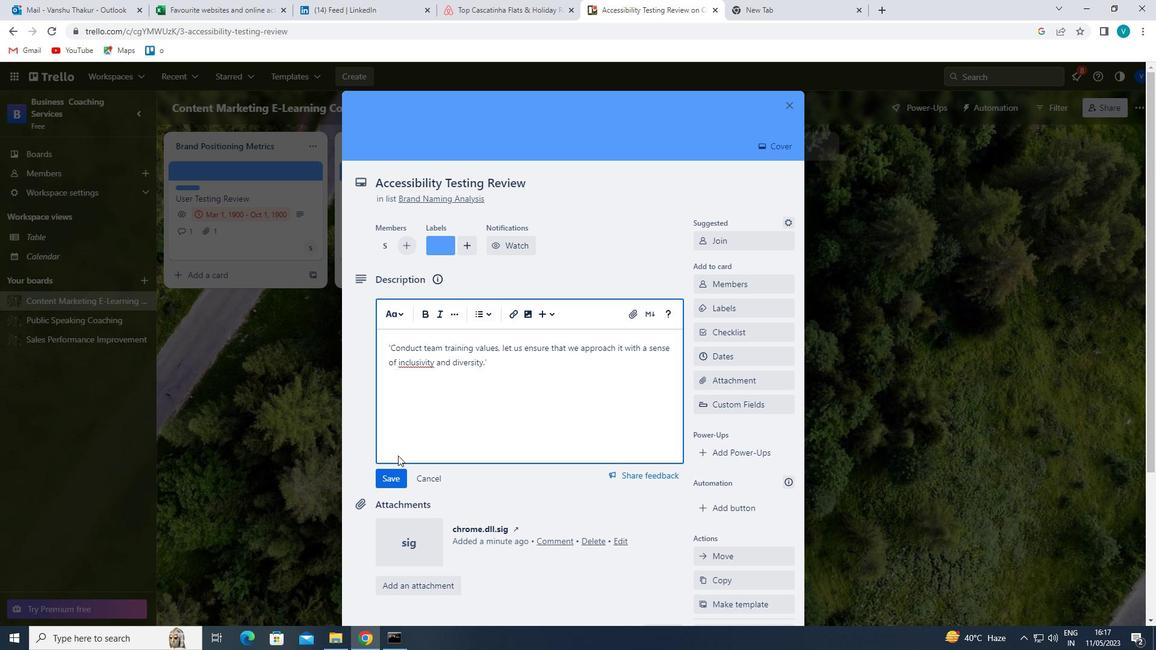 
Action: Mouse pressed left at (387, 482)
Screenshot: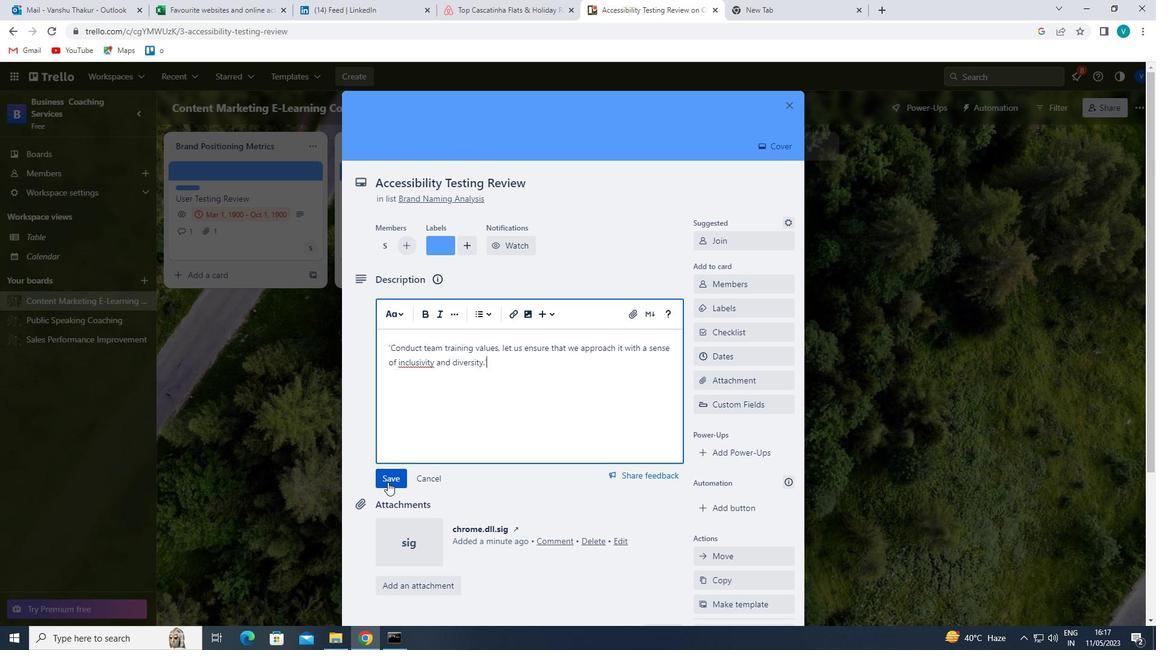 
Action: Mouse moved to (417, 469)
Screenshot: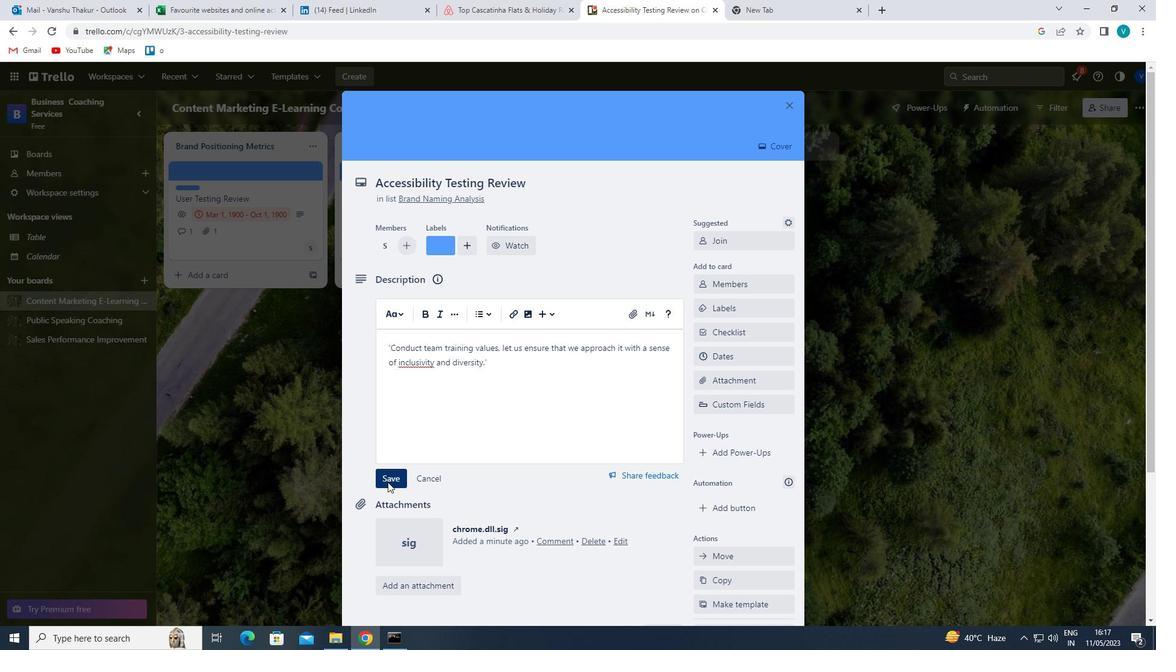 
Action: Mouse scrolled (417, 469) with delta (0, 0)
Screenshot: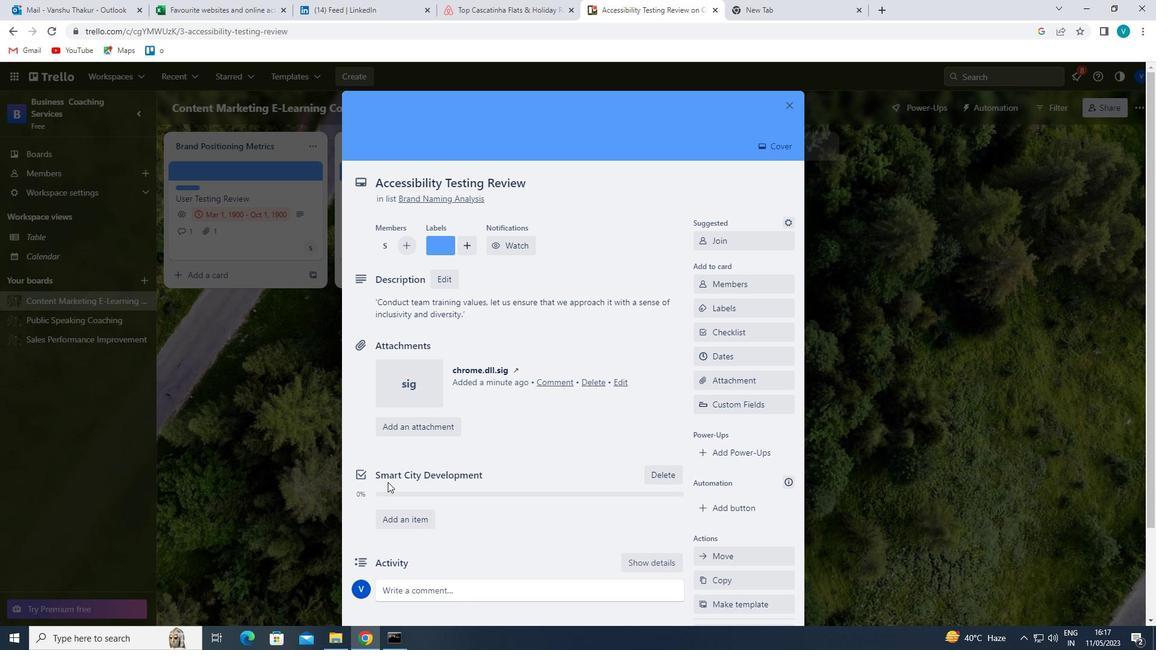 
Action: Mouse scrolled (417, 469) with delta (0, 0)
Screenshot: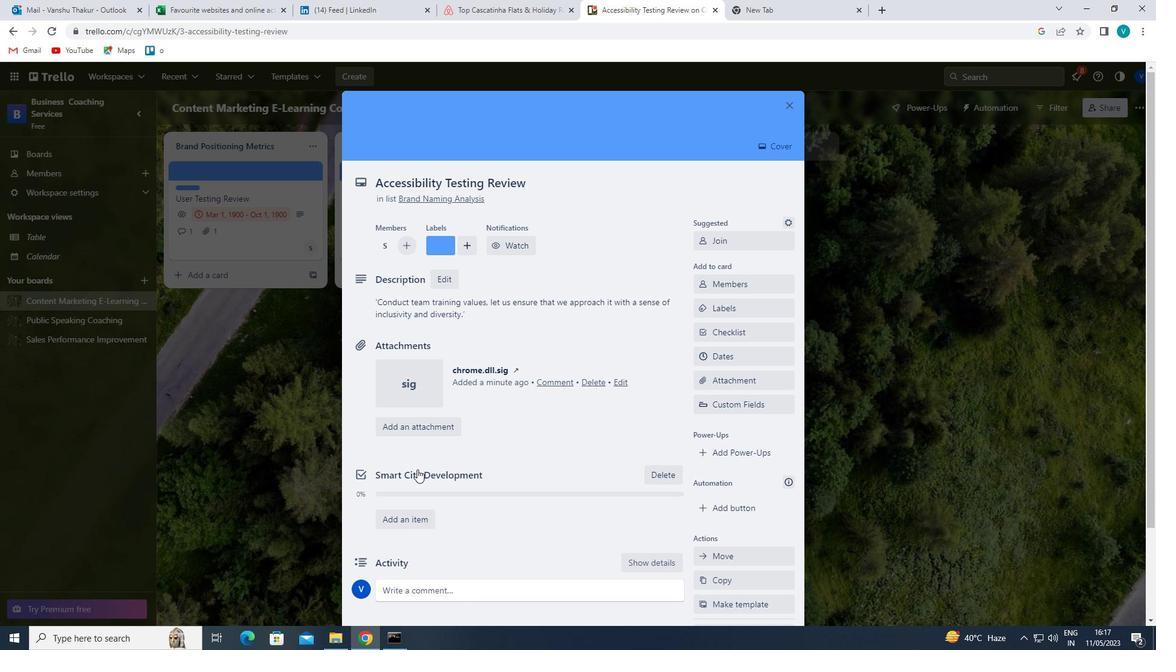 
Action: Mouse moved to (723, 249)
Screenshot: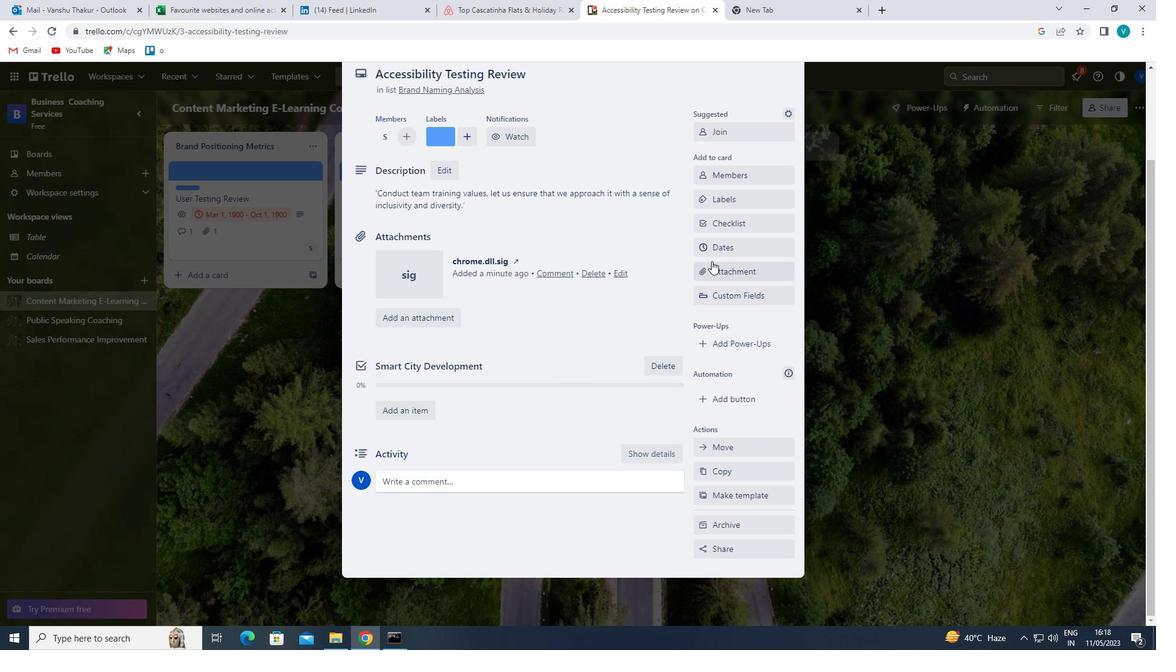 
Action: Mouse pressed left at (723, 249)
Screenshot: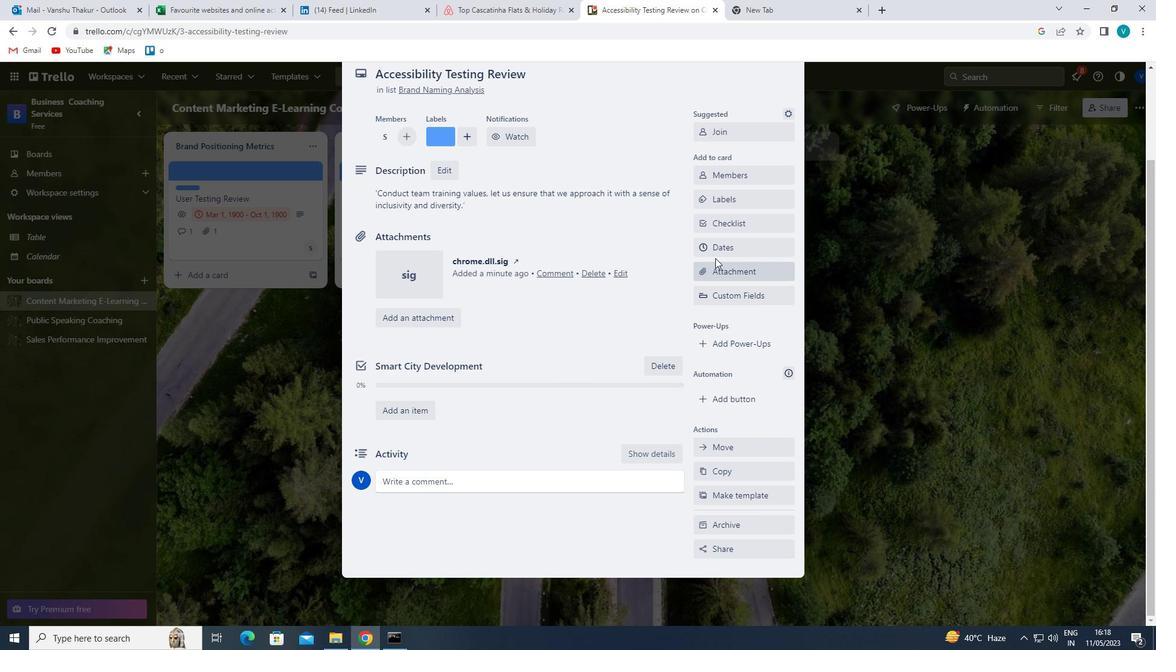 
Action: Mouse moved to (706, 321)
Screenshot: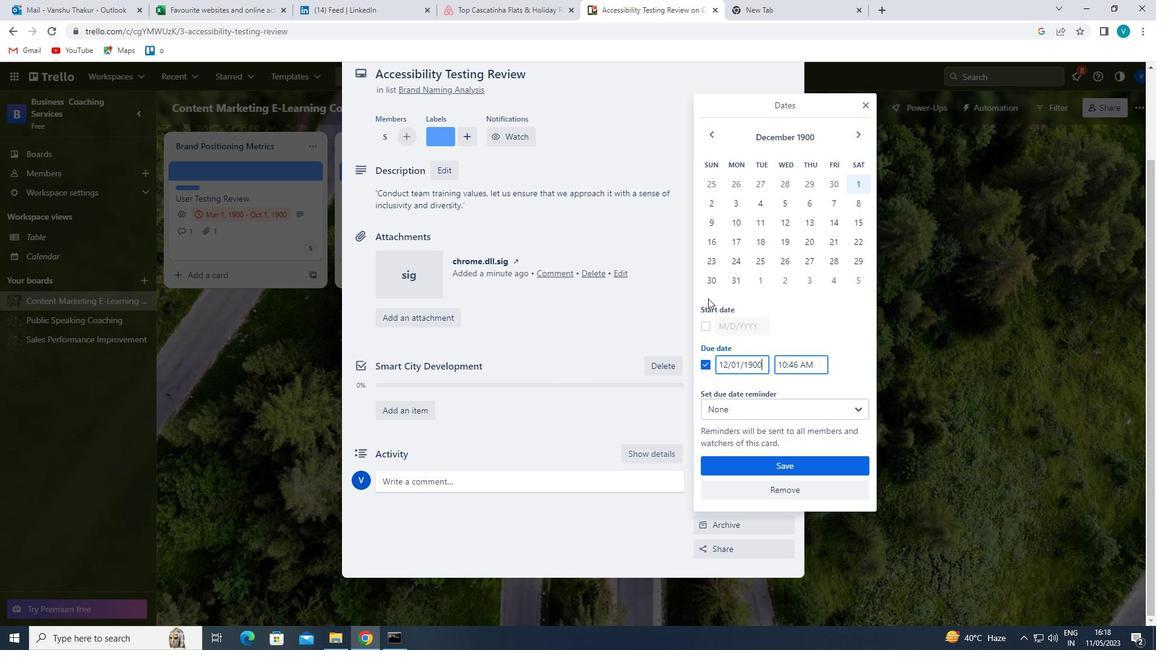 
Action: Mouse pressed left at (706, 321)
Screenshot: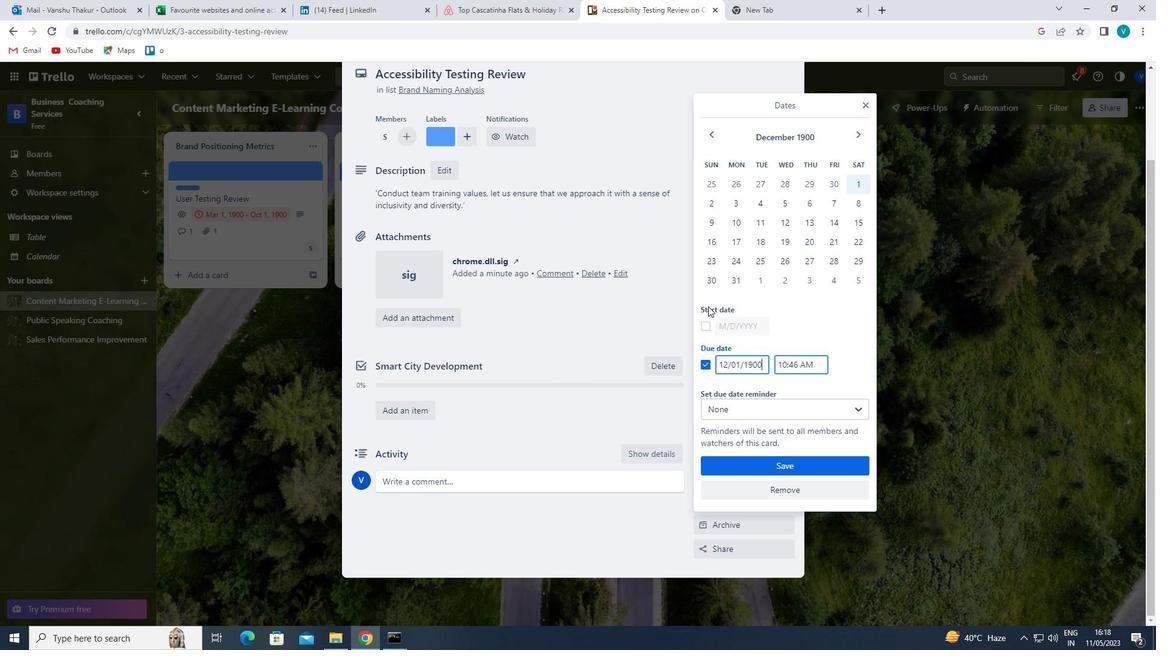 
Action: Mouse moved to (721, 326)
Screenshot: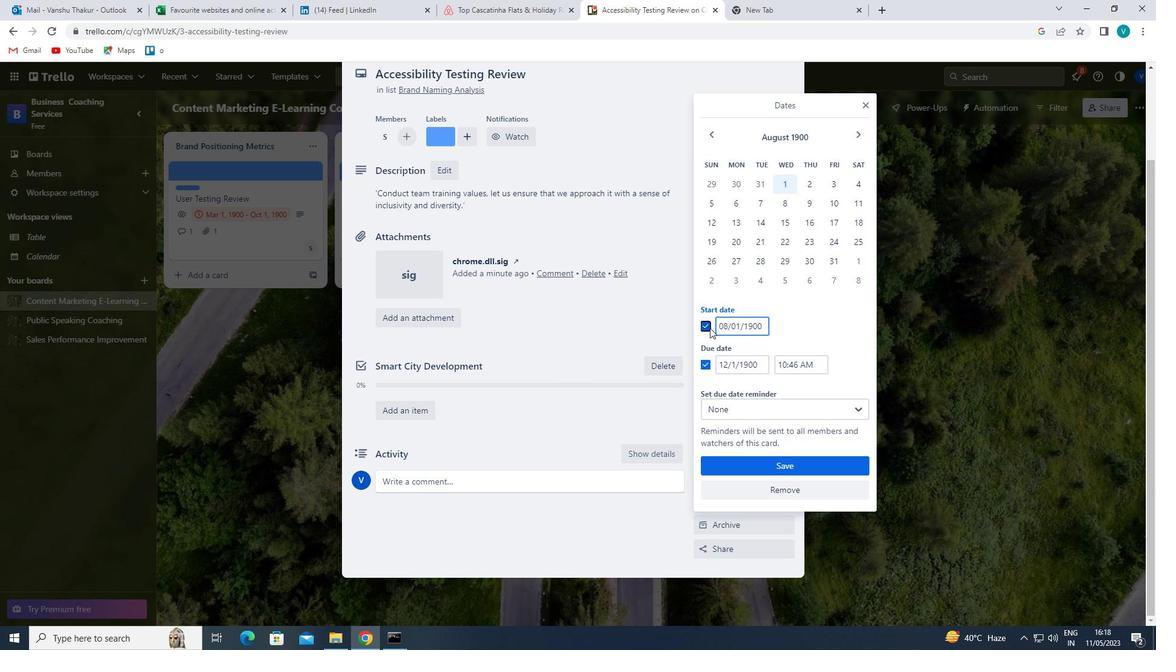 
Action: Mouse pressed left at (721, 326)
Screenshot: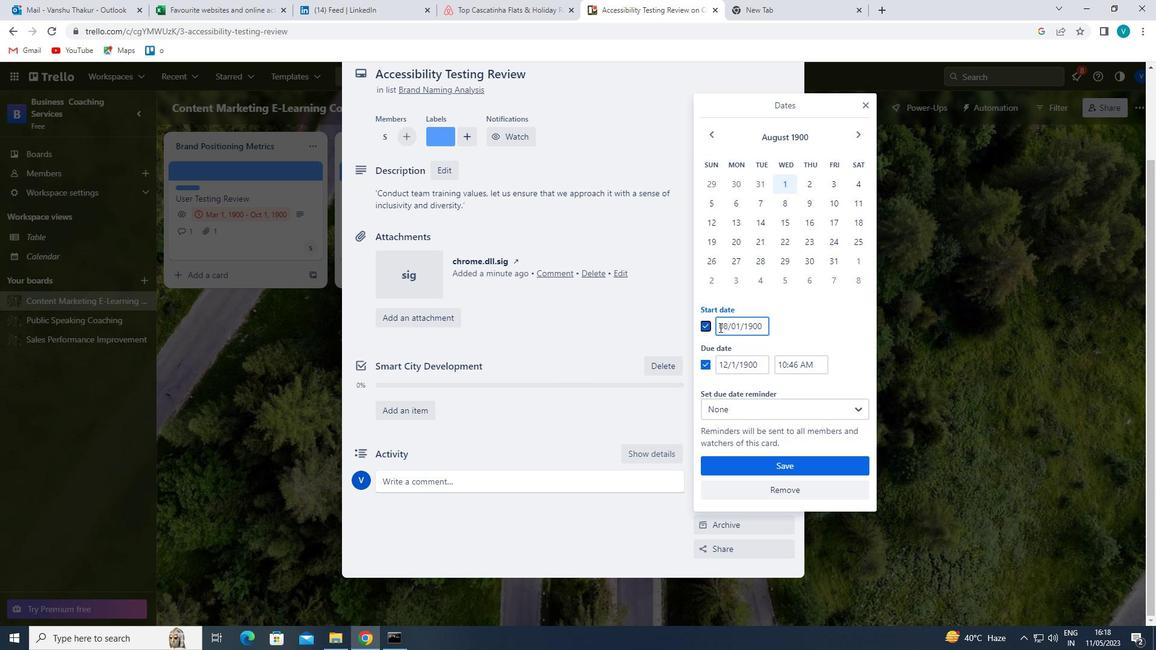 
Action: Mouse pressed left at (721, 326)
Screenshot: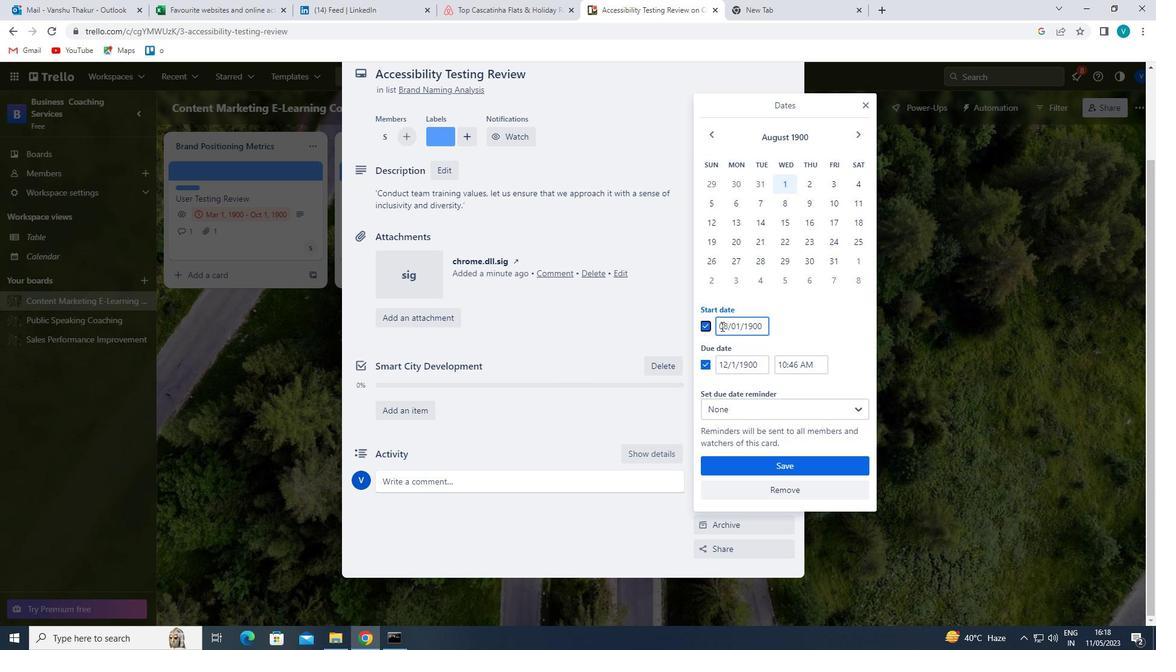 
Action: Mouse moved to (720, 324)
Screenshot: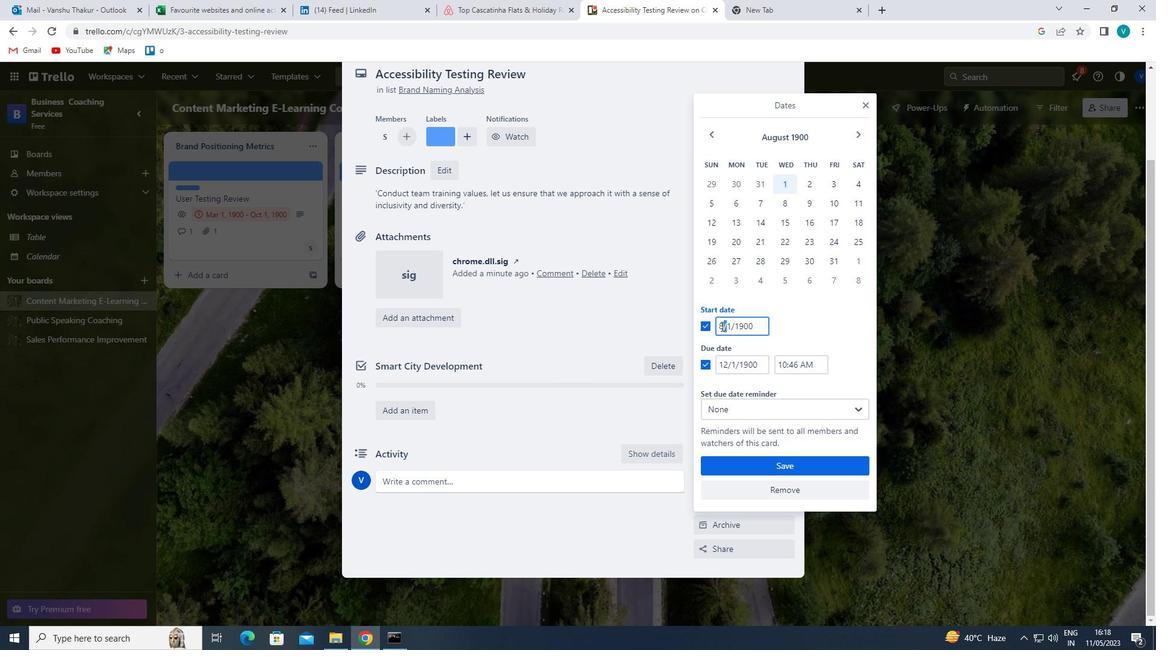
Action: Mouse pressed left at (720, 324)
Screenshot: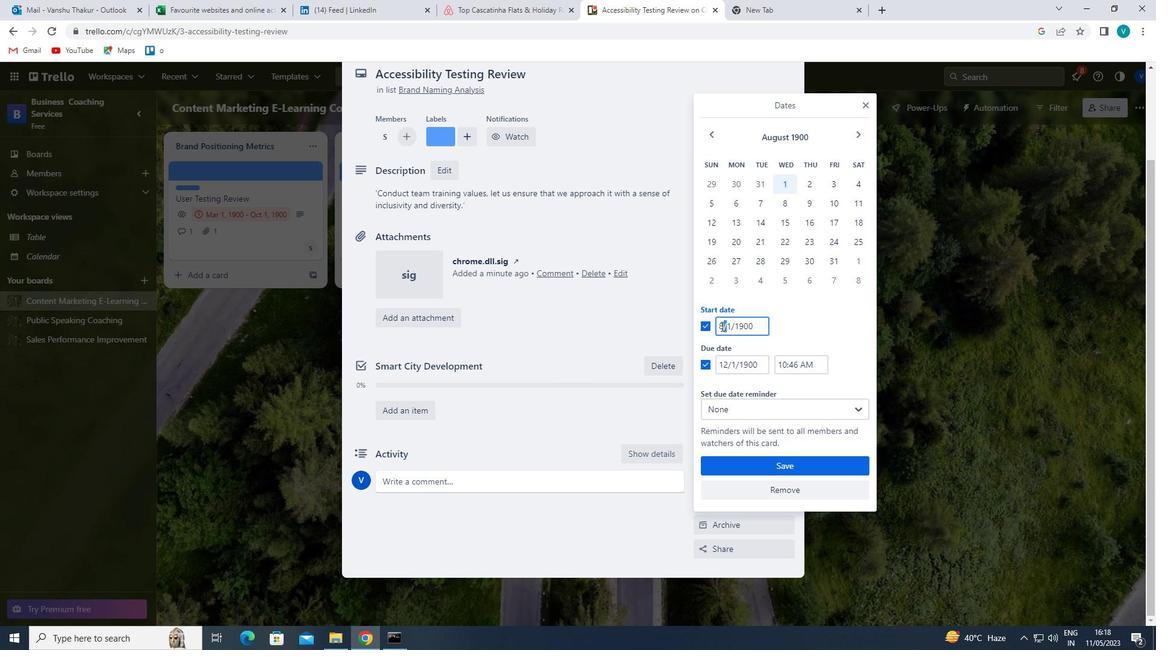 
Action: Mouse pressed left at (720, 324)
Screenshot: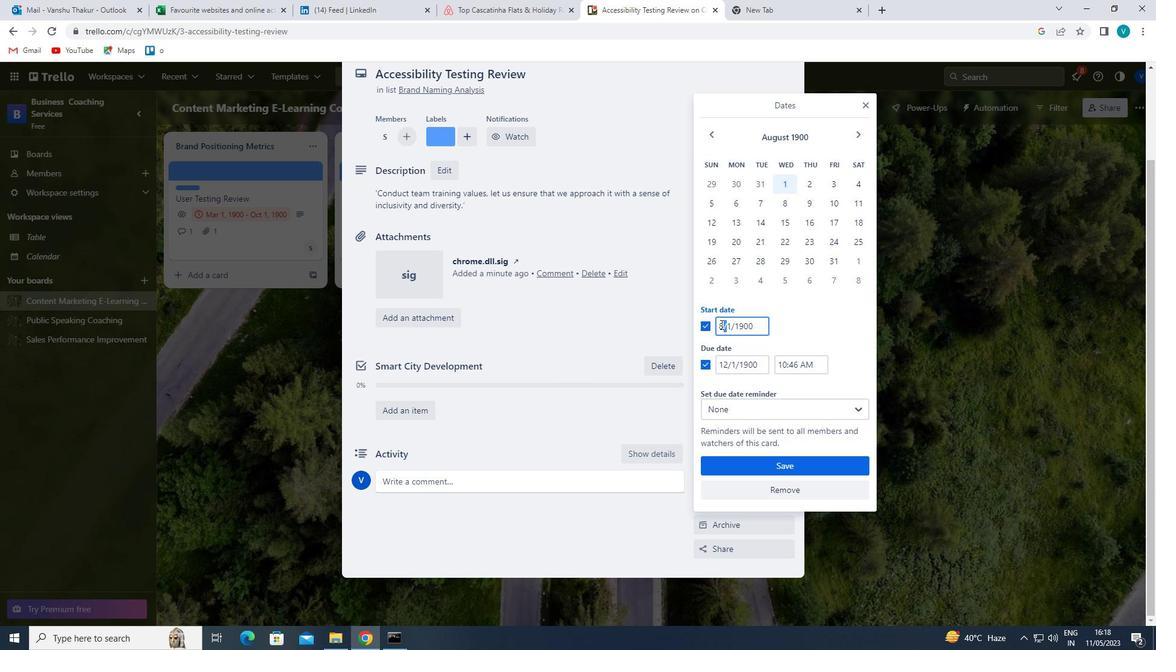 
Action: Mouse moved to (720, 324)
Screenshot: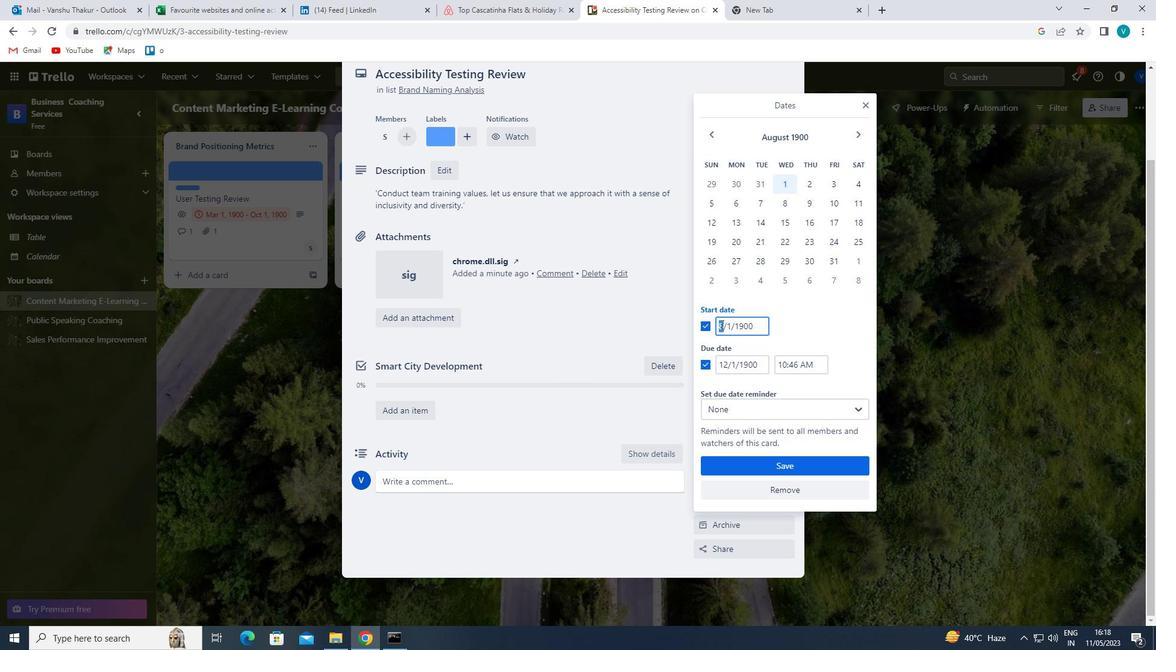 
Action: Key pressed 9
Screenshot: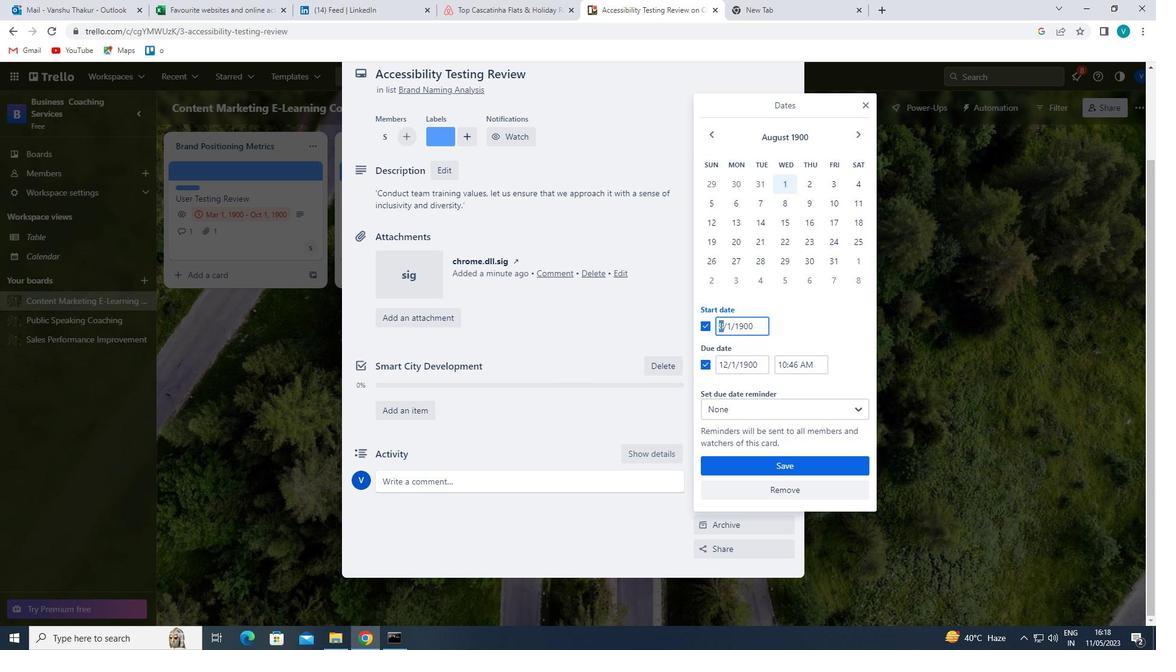 
Action: Mouse moved to (722, 355)
Screenshot: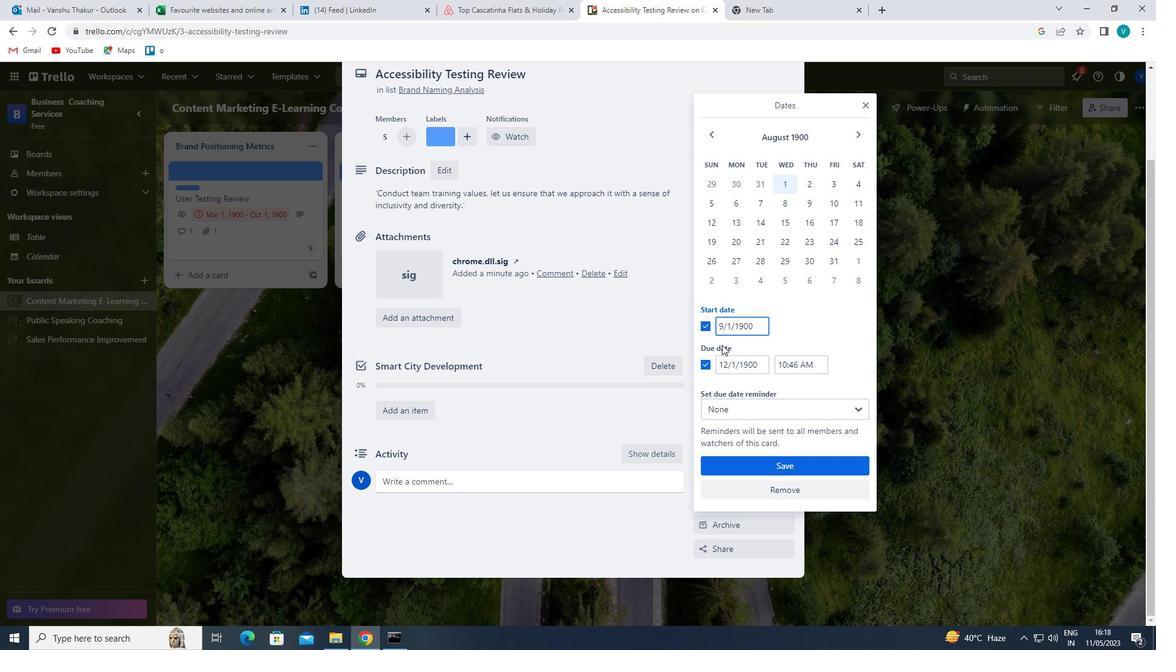 
Action: Mouse pressed left at (722, 355)
Screenshot: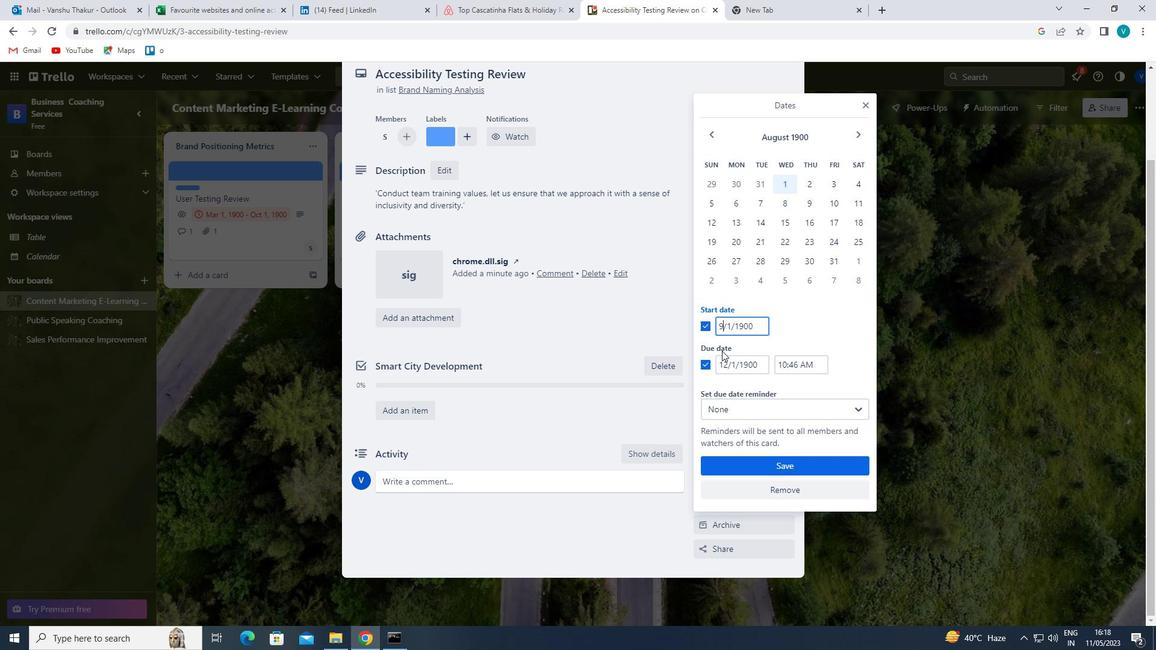 
Action: Mouse pressed left at (722, 355)
Screenshot: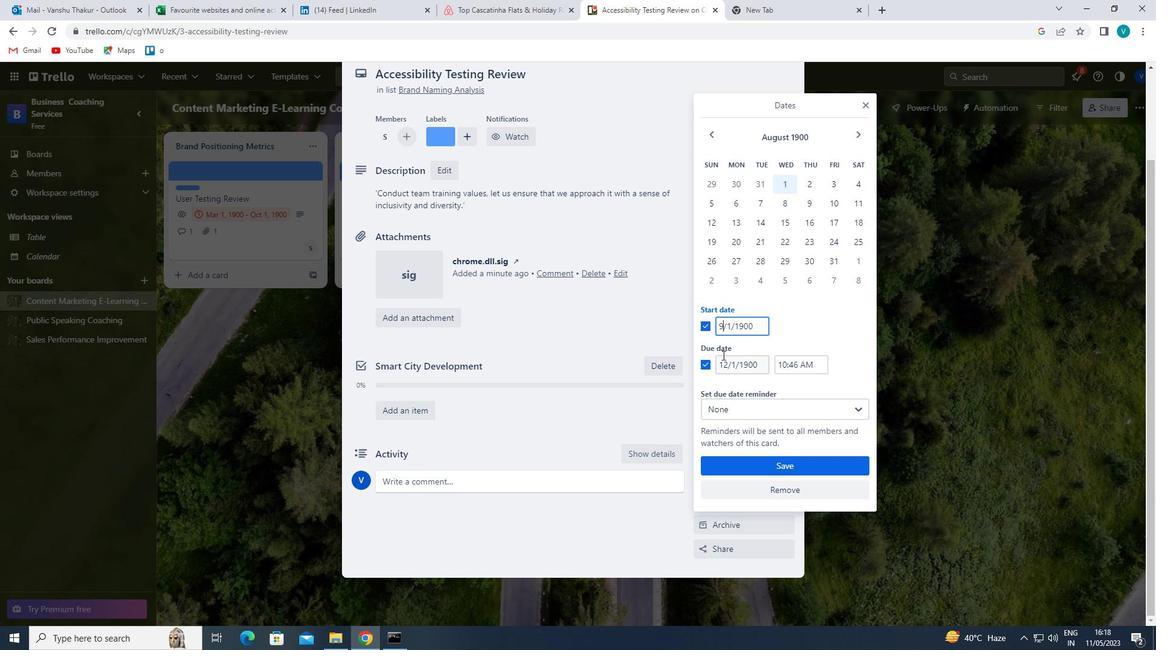
Action: Mouse moved to (722, 355)
Screenshot: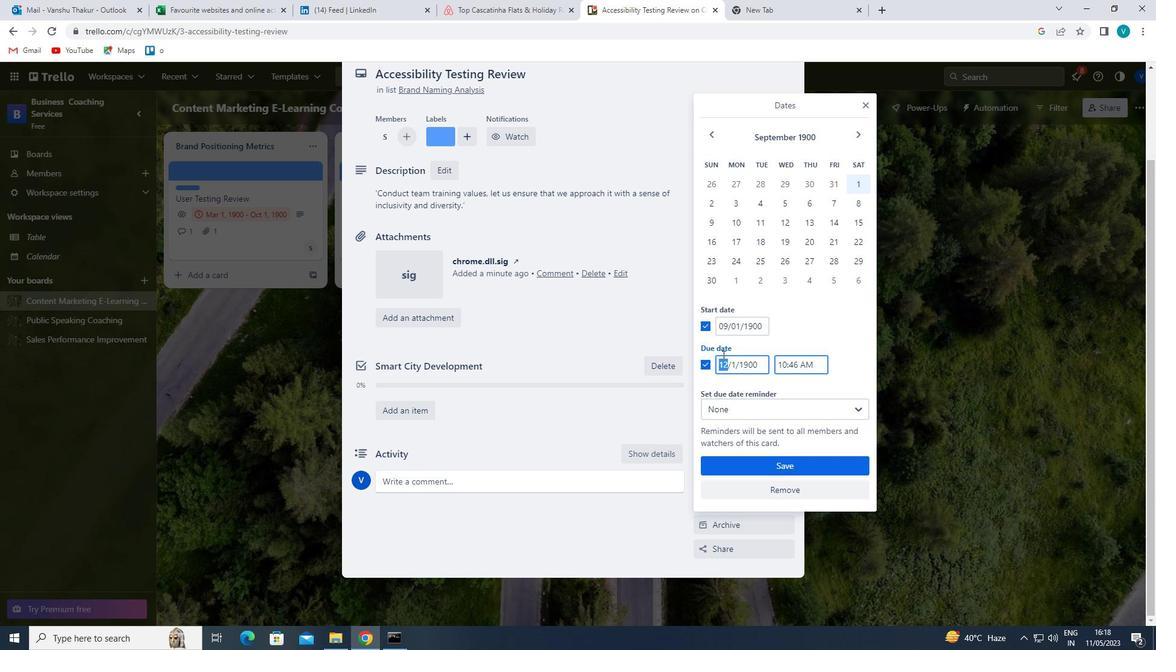 
Action: Key pressed 16
Screenshot: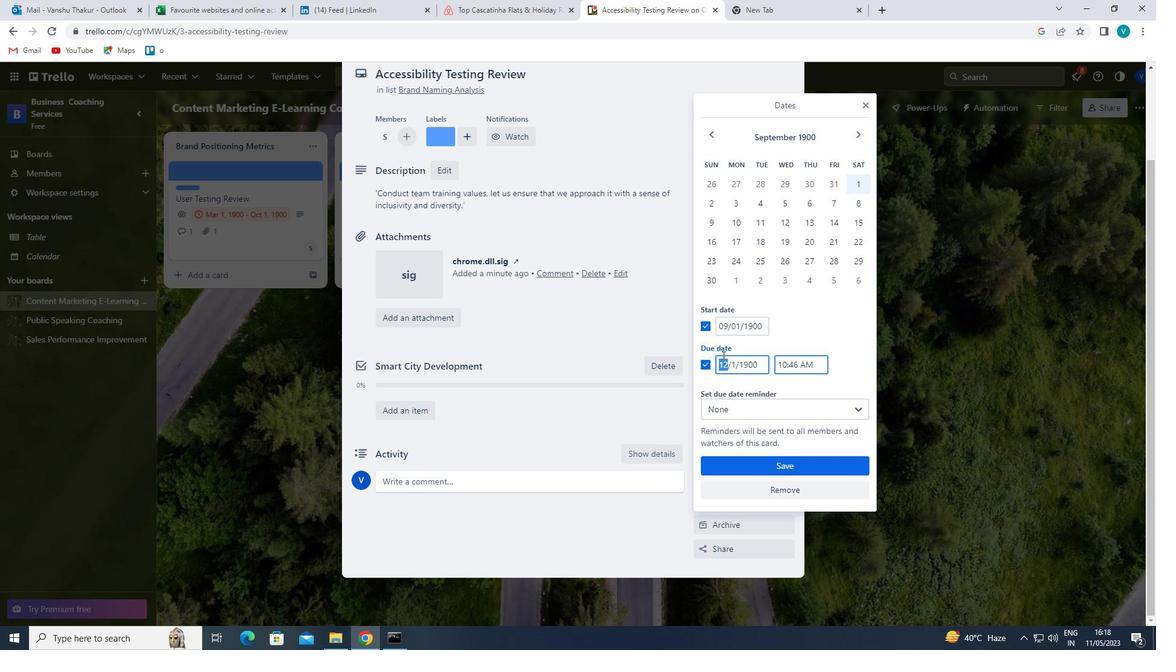 
Action: Mouse moved to (750, 463)
Screenshot: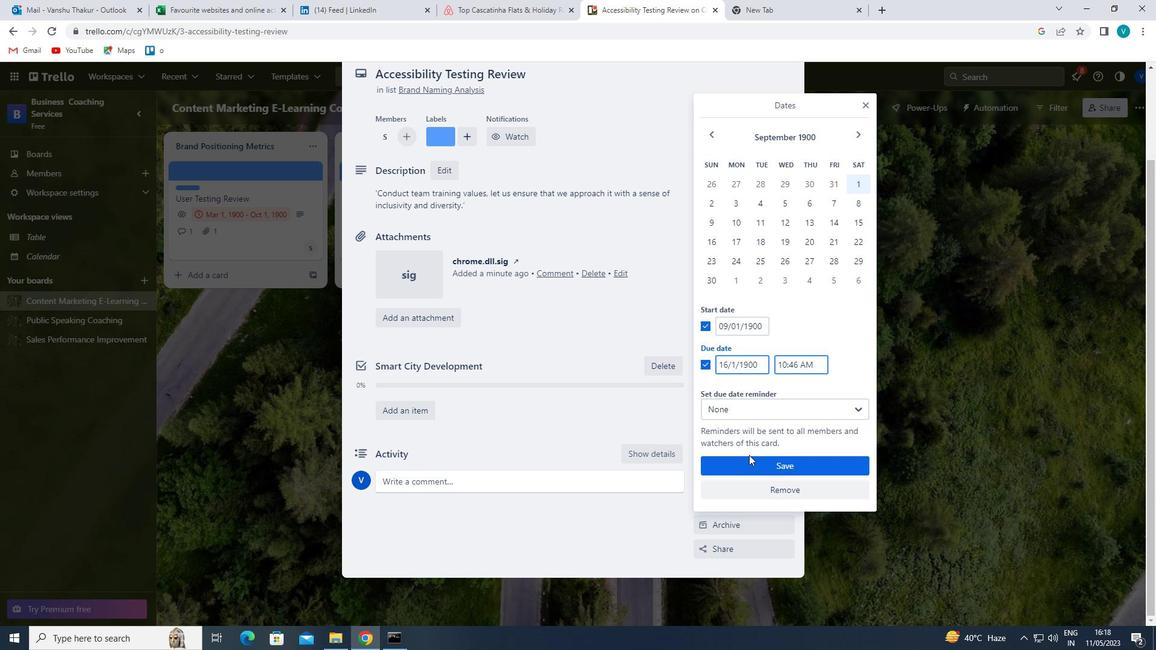 
Action: Mouse pressed left at (750, 463)
Screenshot: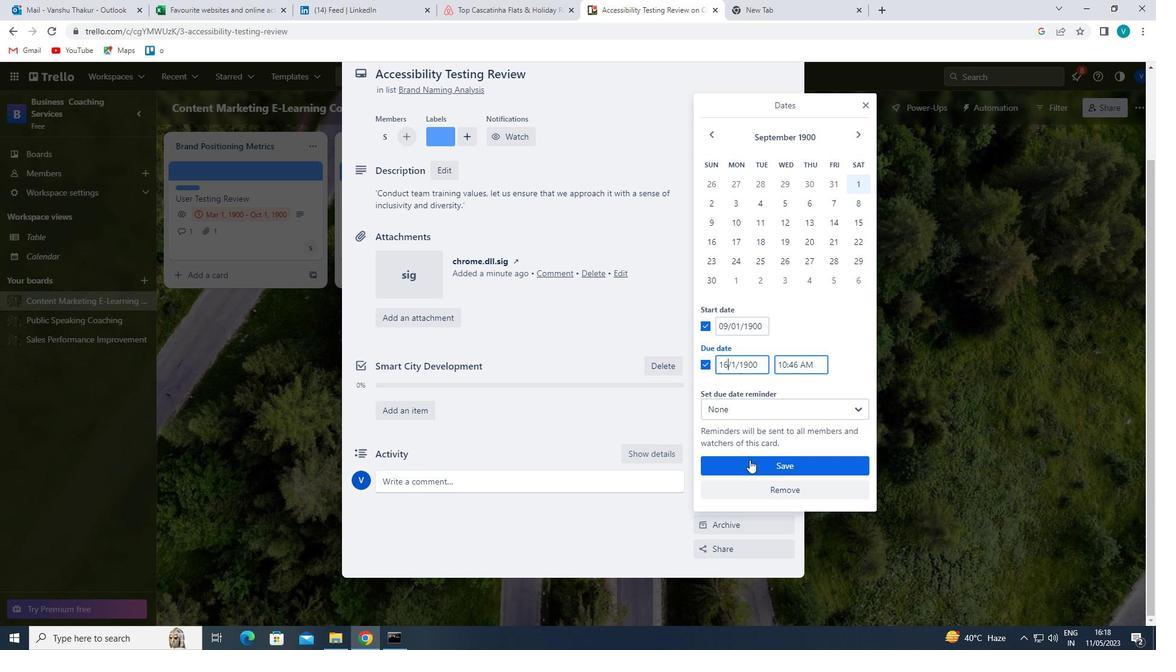 
